 Task: Create a sub task Design and Implement Solution for the task  Develop a new online platform for job postings and applications in the project AgileRevolution , assign it to team member softage.2@softage.net and update the status of the sub task to  Off Track , set the priority of the sub task to High
Action: Mouse moved to (92, 323)
Screenshot: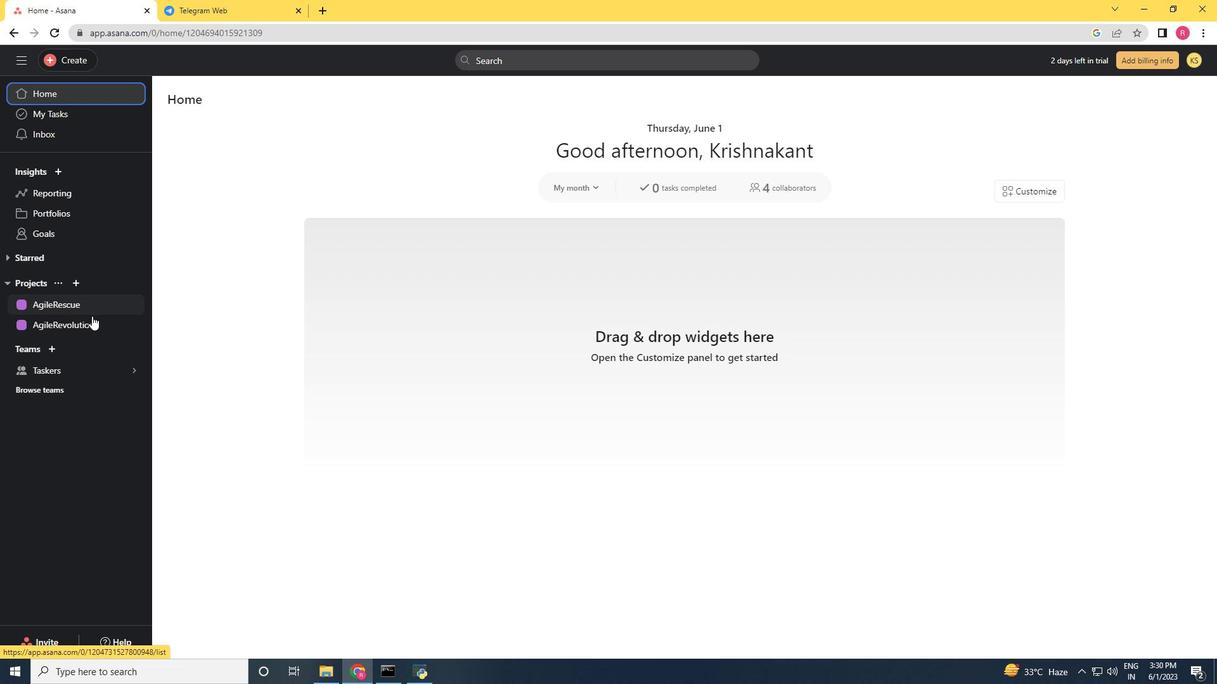 
Action: Mouse pressed left at (92, 323)
Screenshot: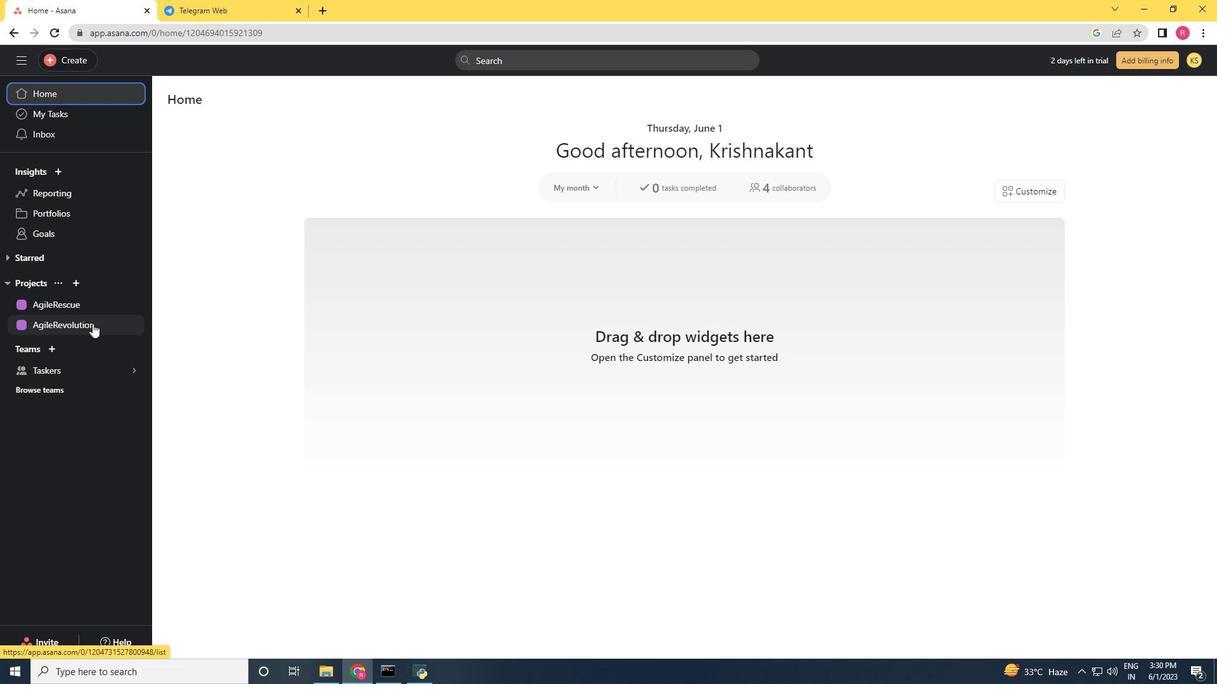 
Action: Mouse moved to (533, 357)
Screenshot: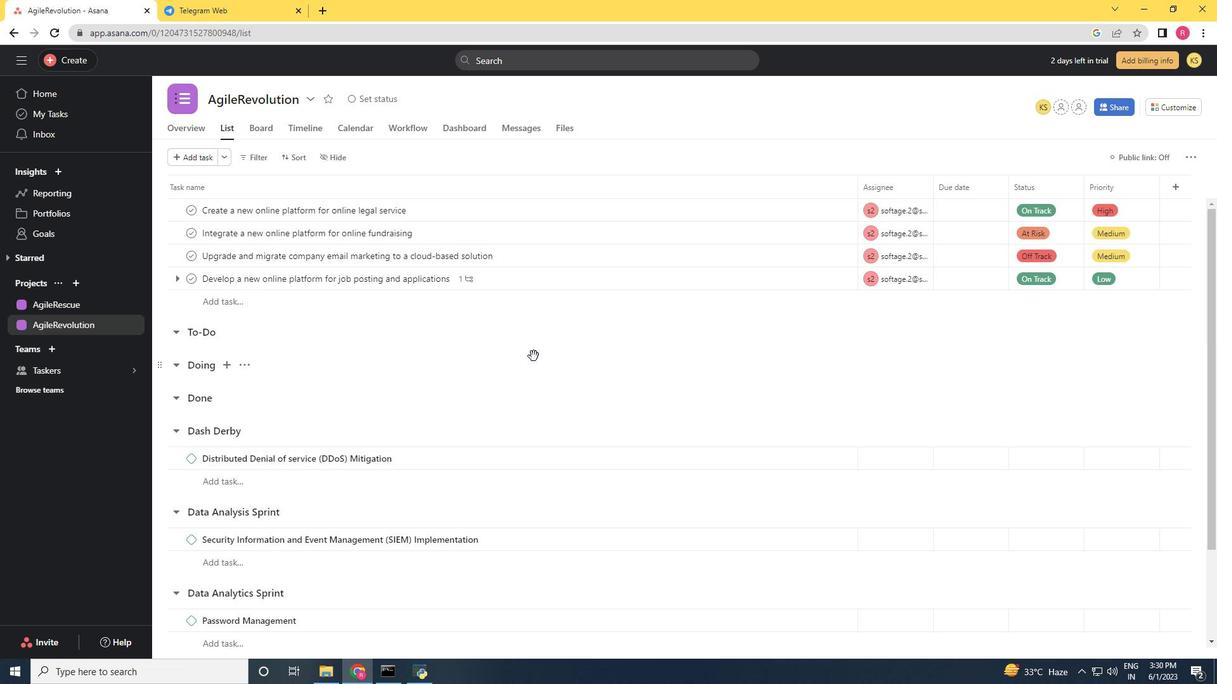 
Action: Mouse scrolled (533, 356) with delta (0, 0)
Screenshot: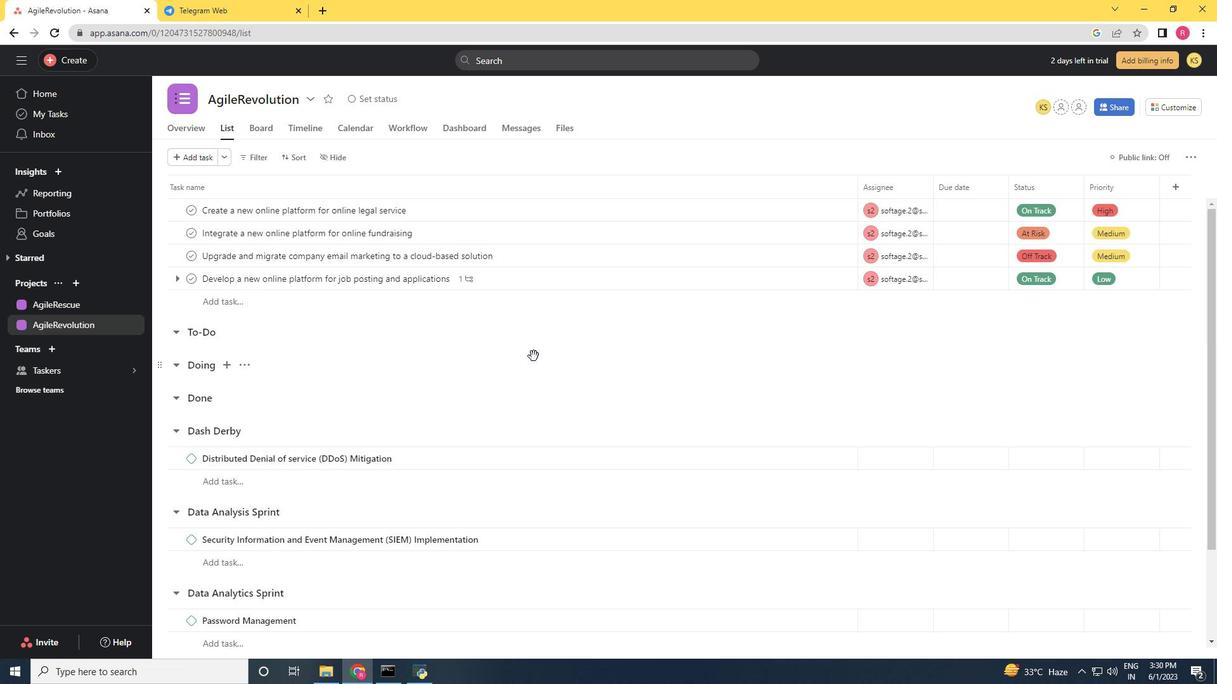 
Action: Mouse moved to (533, 359)
Screenshot: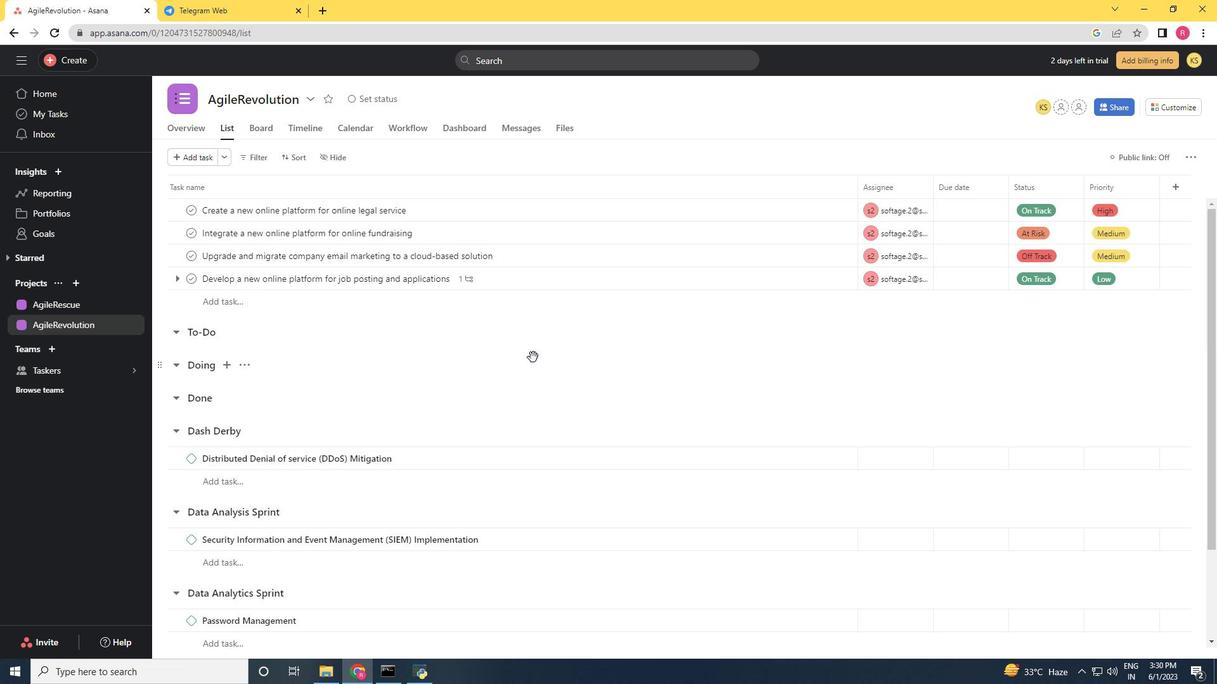 
Action: Mouse scrolled (533, 358) with delta (0, 0)
Screenshot: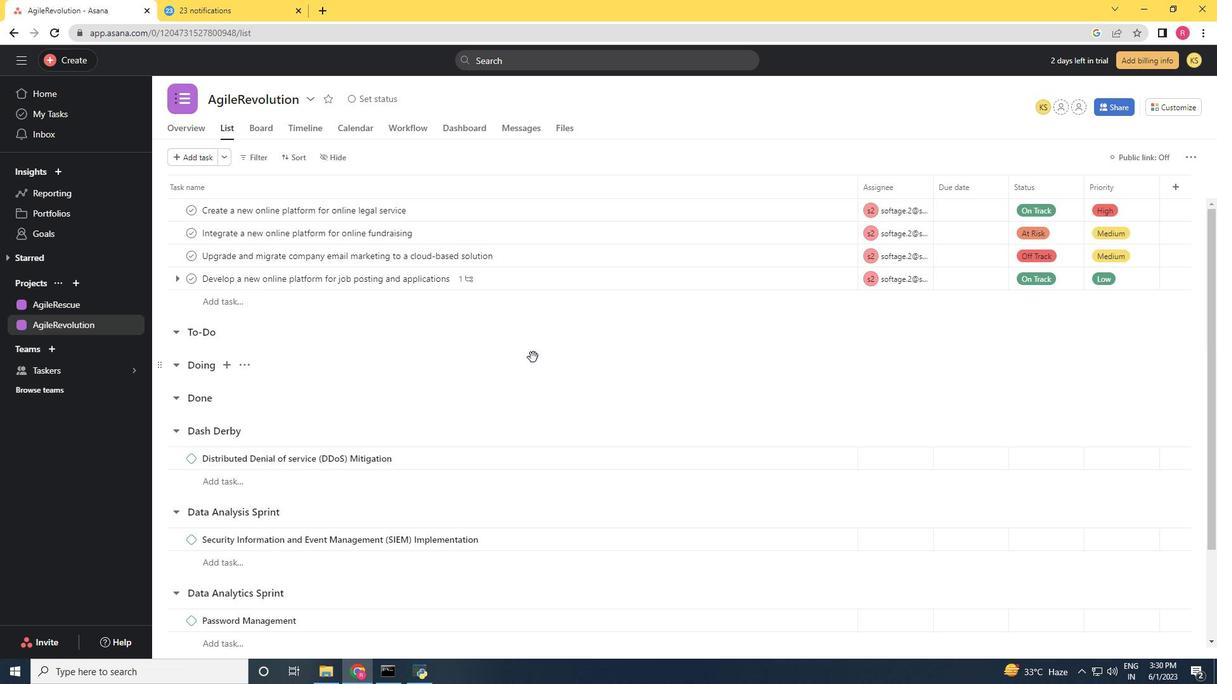 
Action: Mouse moved to (533, 359)
Screenshot: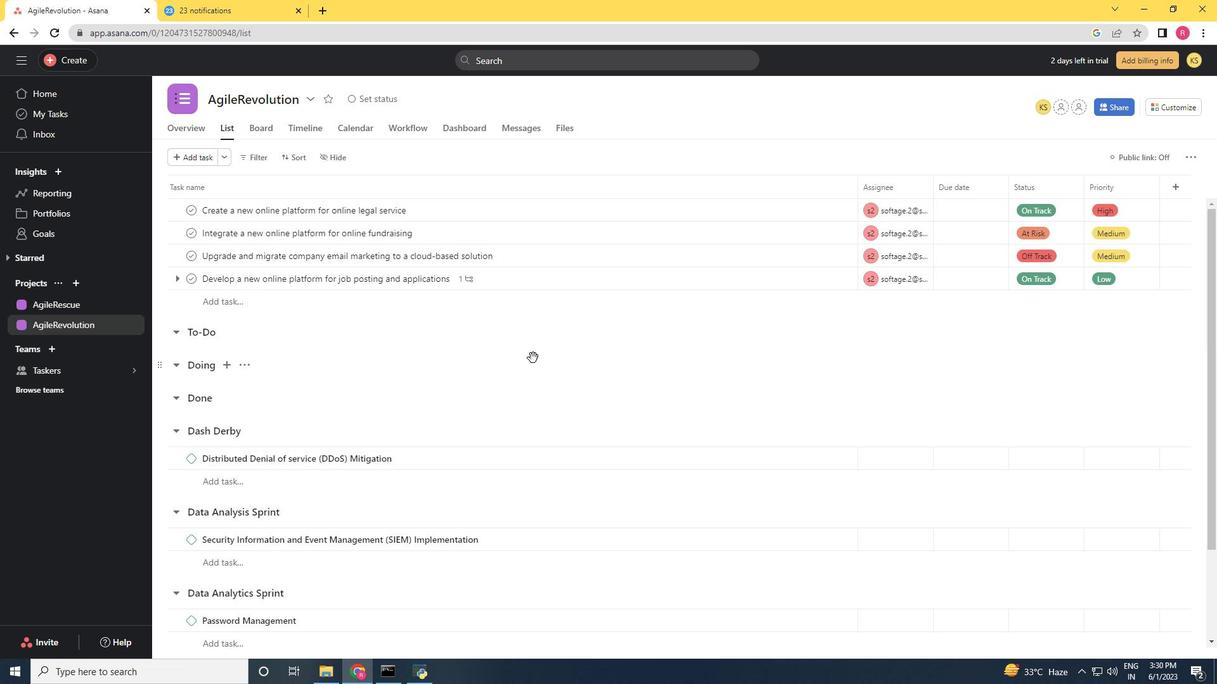 
Action: Mouse scrolled (533, 360) with delta (0, 0)
Screenshot: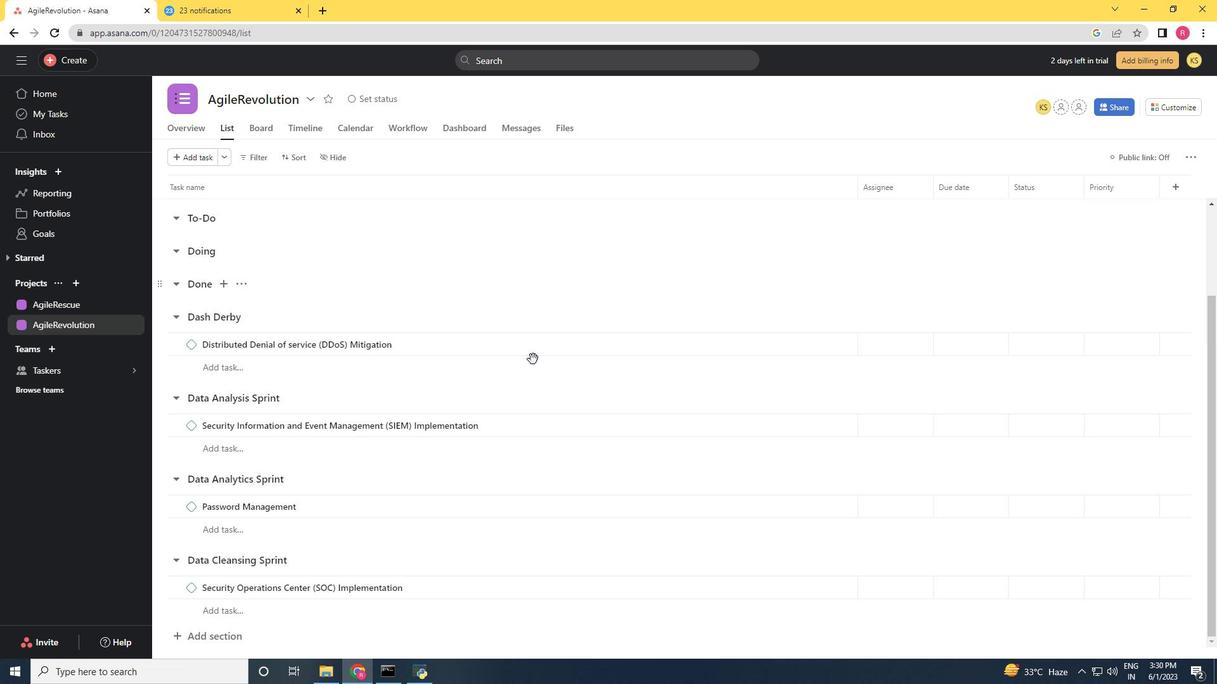 
Action: Mouse scrolled (533, 360) with delta (0, 0)
Screenshot: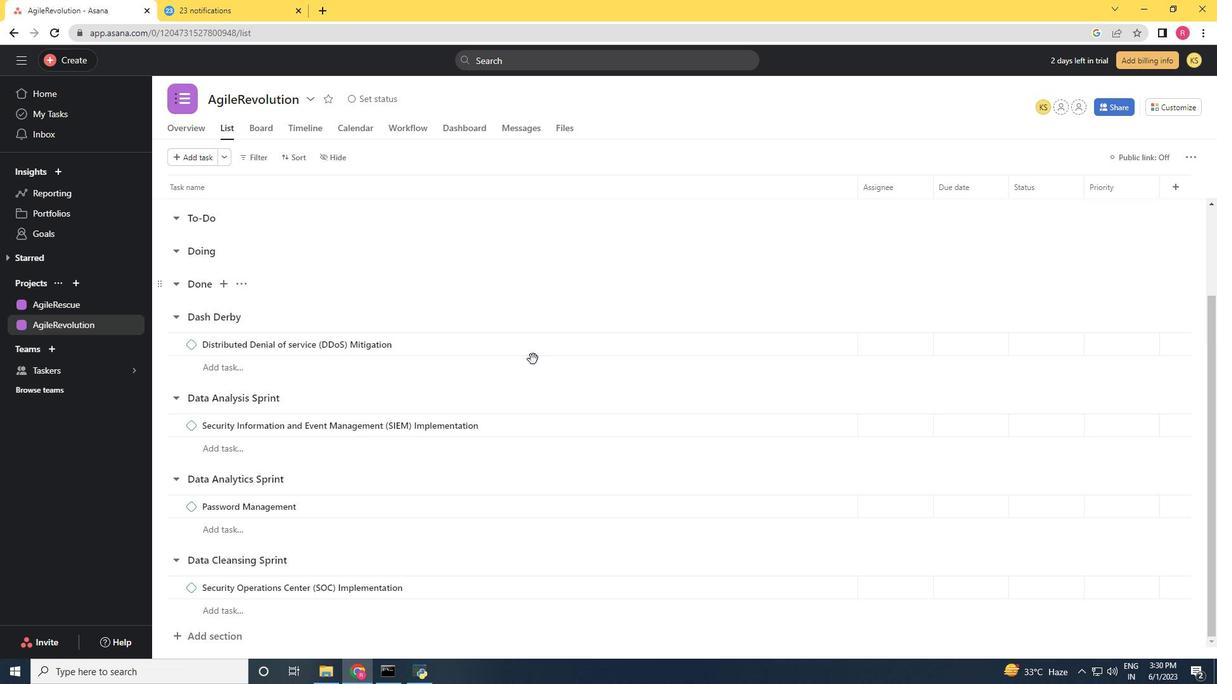 
Action: Mouse moved to (547, 283)
Screenshot: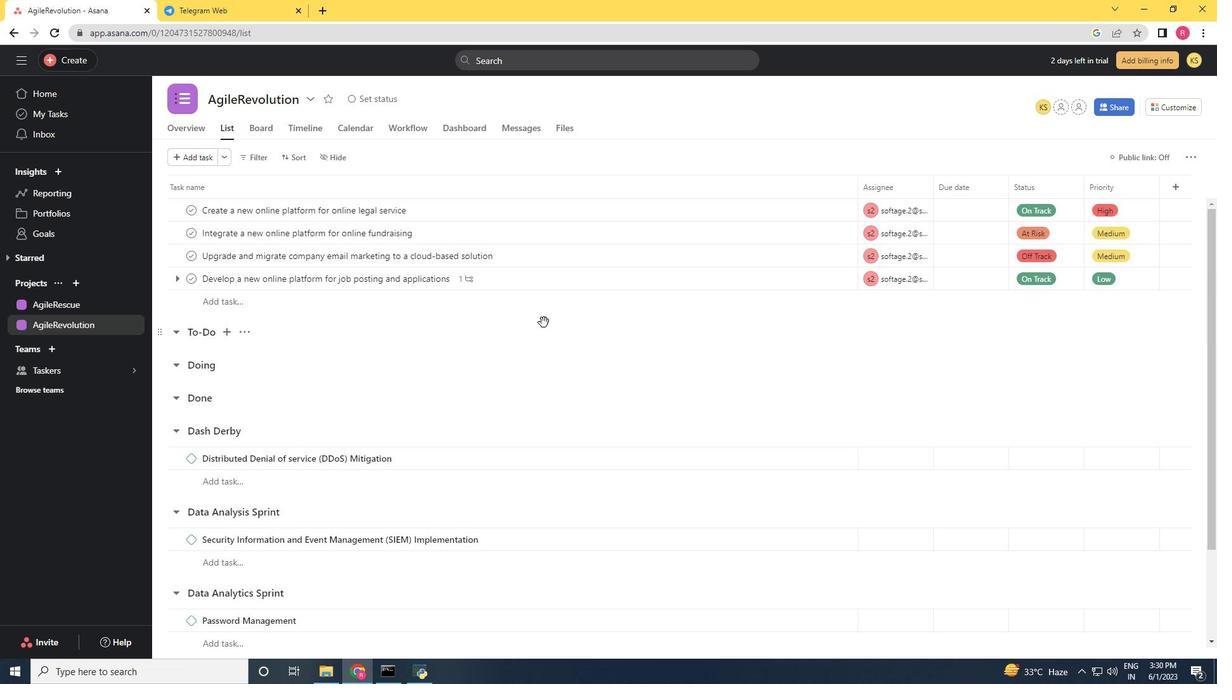 
Action: Mouse pressed left at (547, 283)
Screenshot: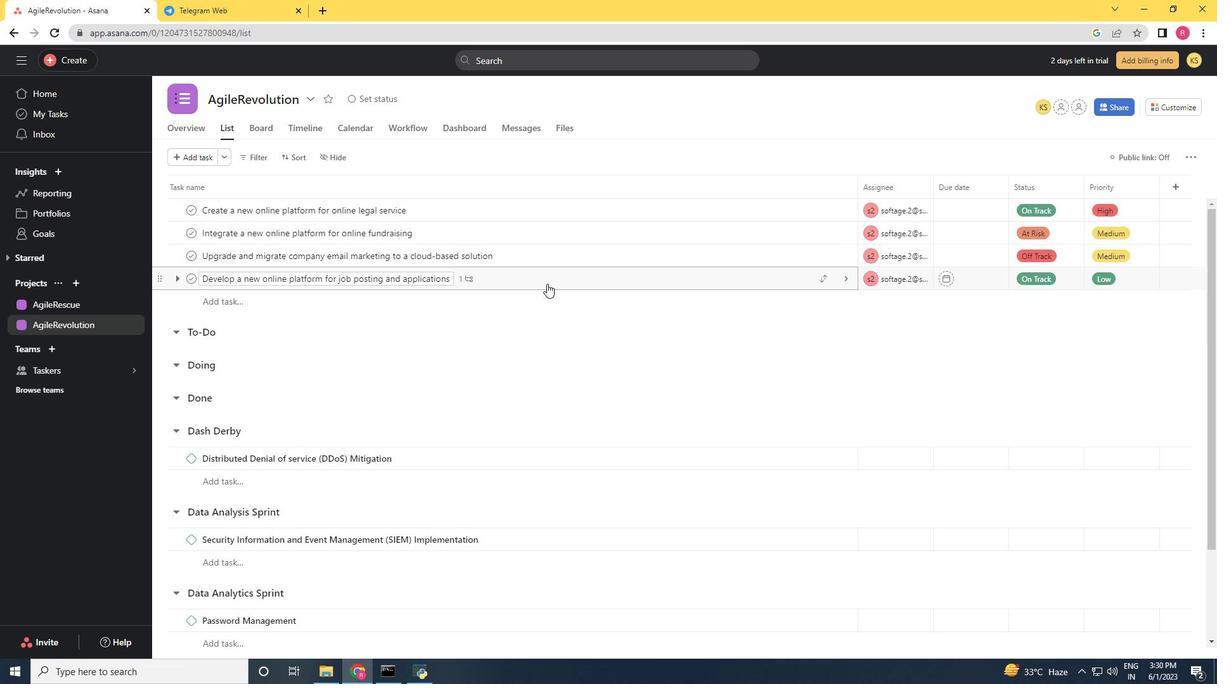 
Action: Mouse moved to (856, 396)
Screenshot: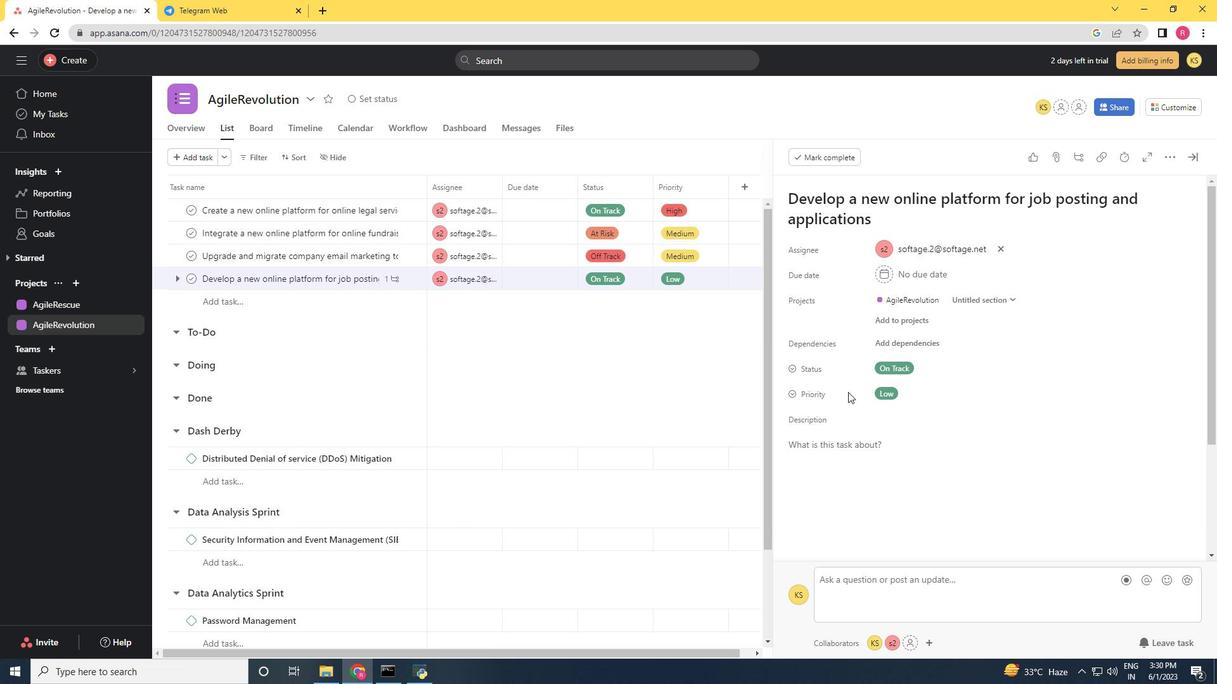 
Action: Mouse scrolled (856, 395) with delta (0, 0)
Screenshot: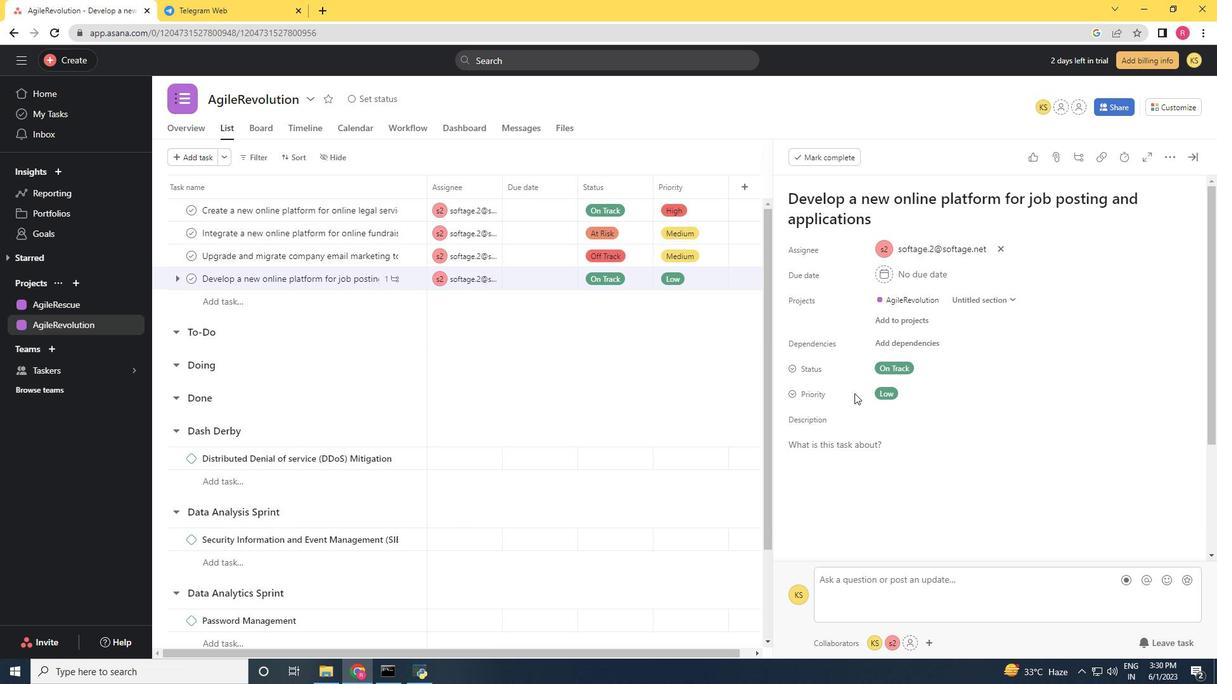 
Action: Mouse moved to (857, 398)
Screenshot: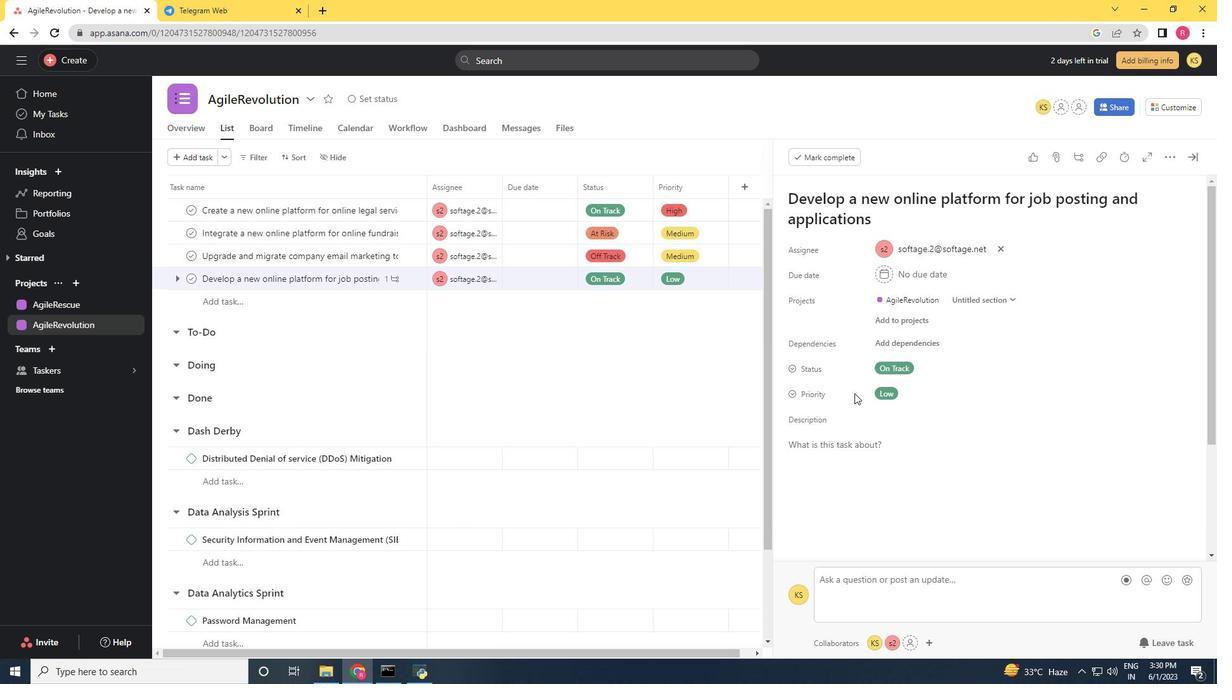 
Action: Mouse scrolled (857, 398) with delta (0, 0)
Screenshot: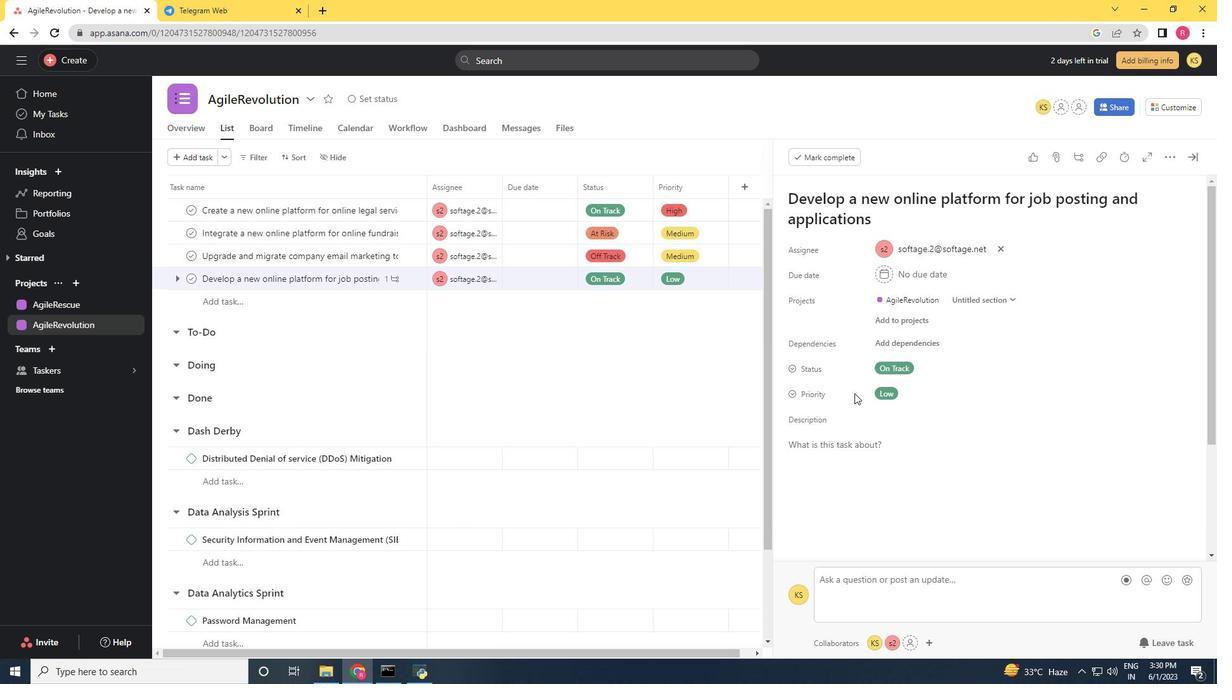 
Action: Mouse moved to (857, 399)
Screenshot: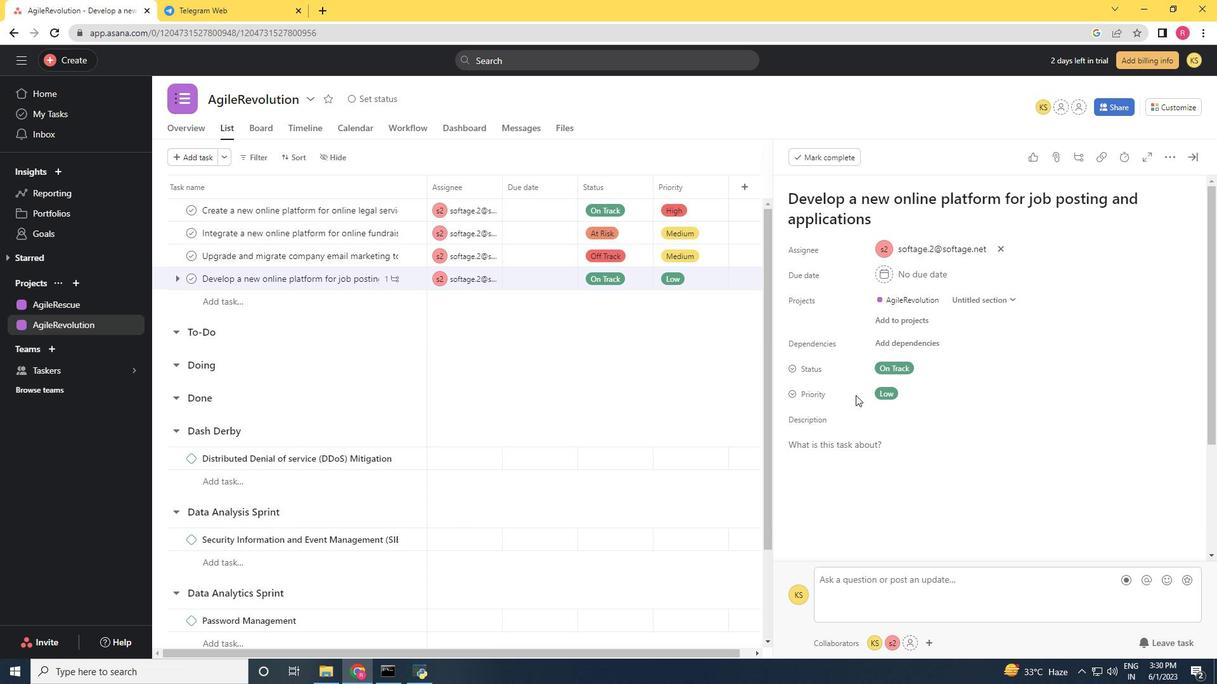 
Action: Mouse scrolled (857, 399) with delta (0, 0)
Screenshot: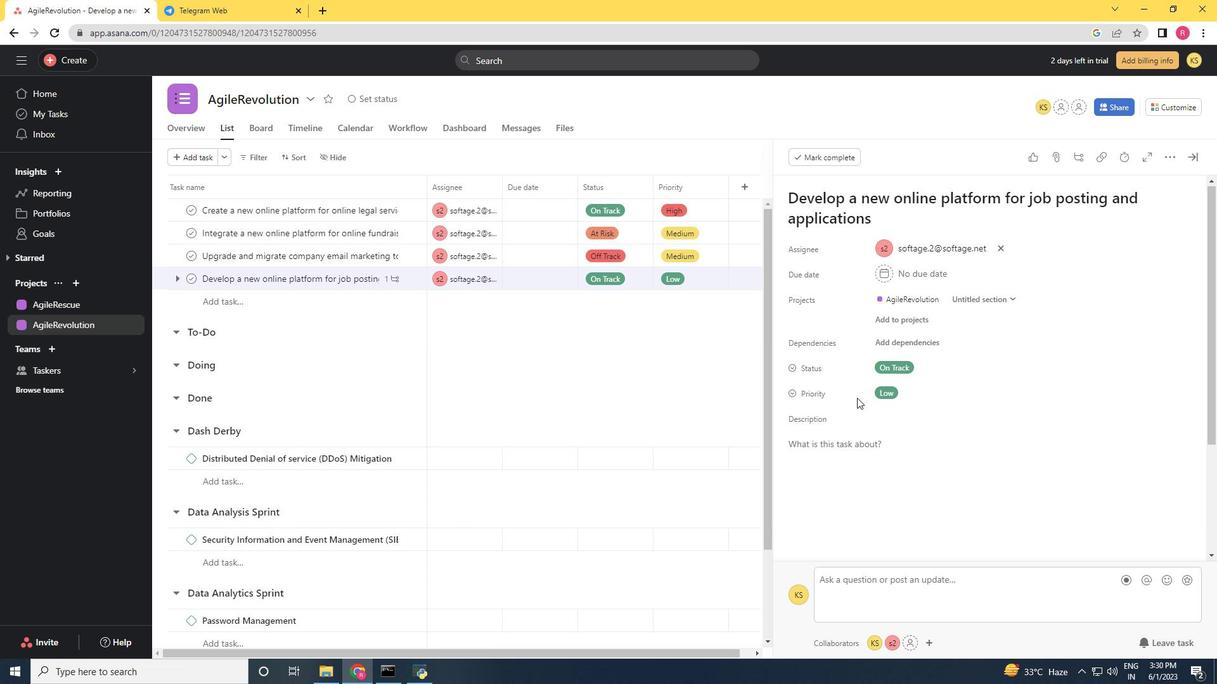 
Action: Mouse moved to (857, 403)
Screenshot: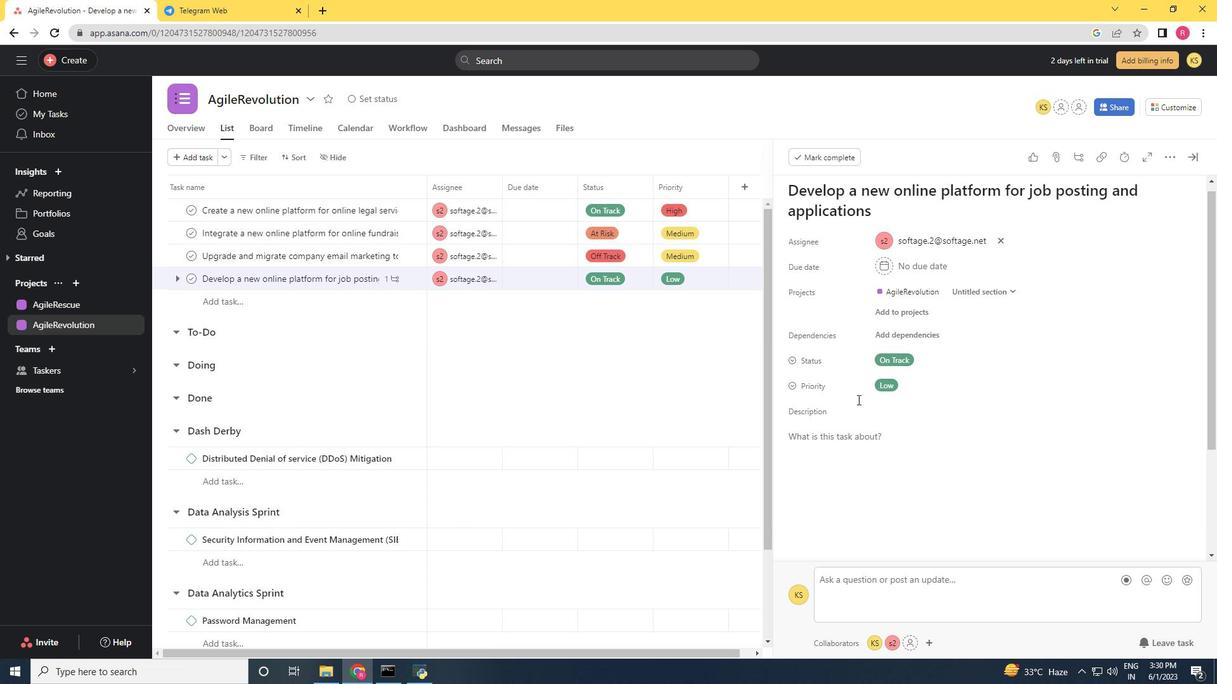 
Action: Mouse scrolled (857, 403) with delta (0, 0)
Screenshot: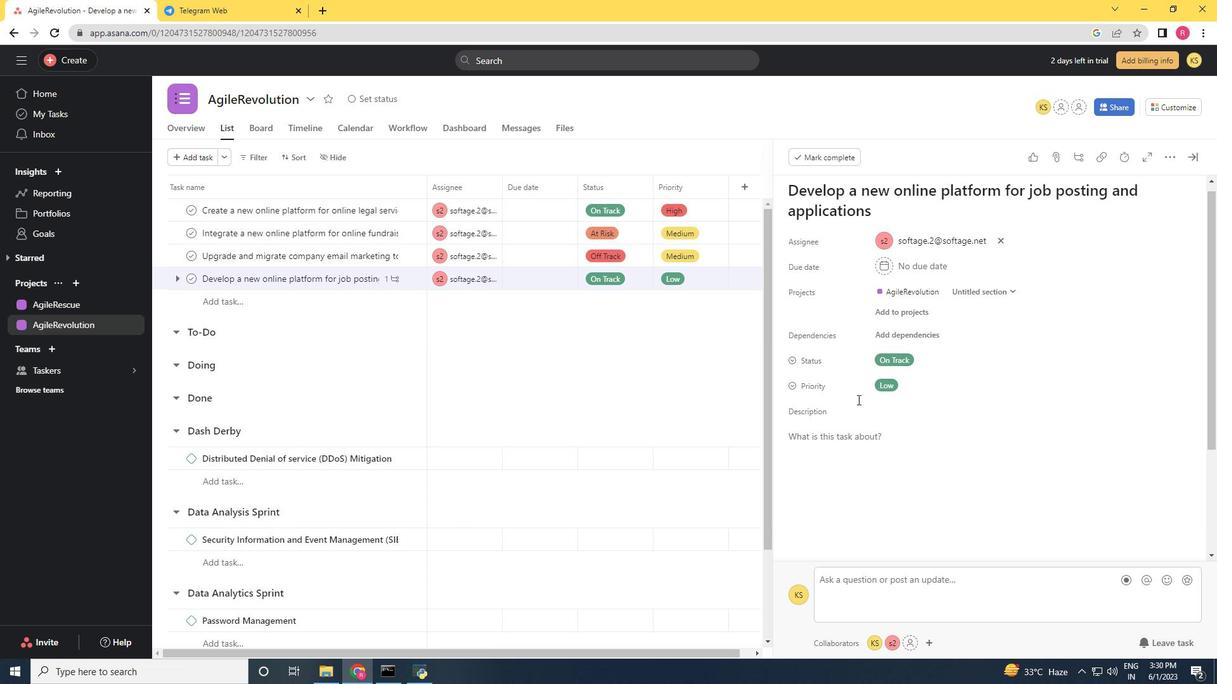 
Action: Mouse moved to (846, 437)
Screenshot: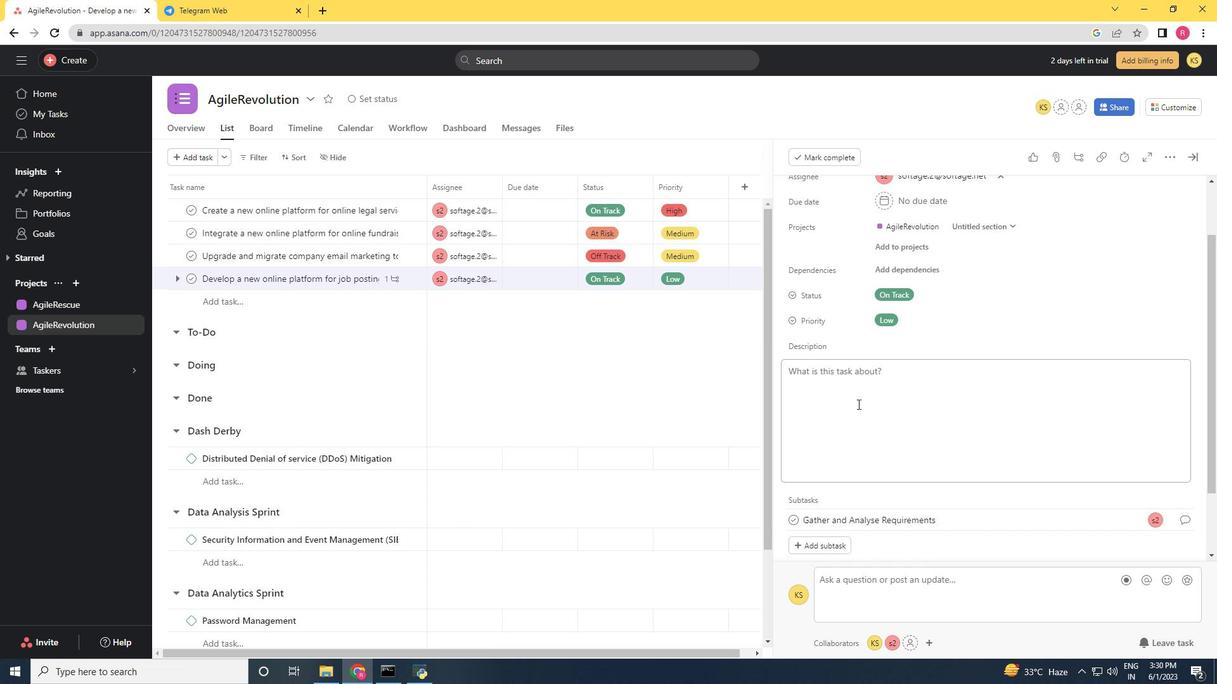
Action: Mouse scrolled (846, 436) with delta (0, 0)
Screenshot: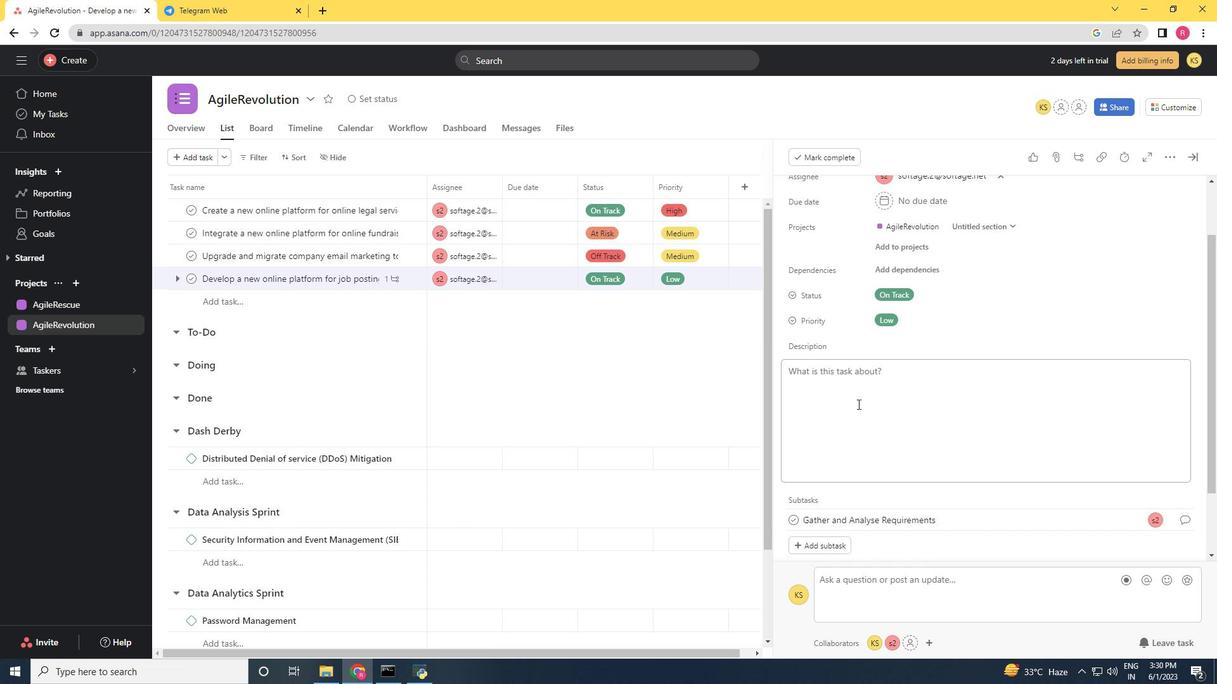 
Action: Mouse moved to (827, 464)
Screenshot: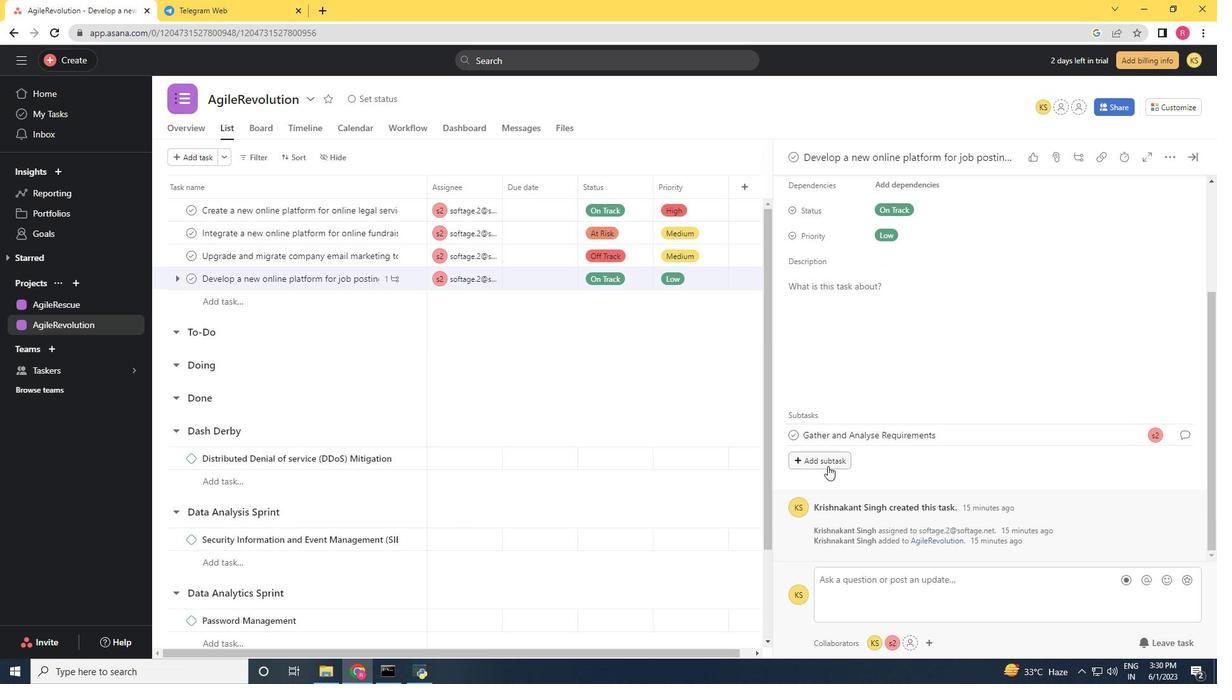 
Action: Mouse pressed left at (827, 464)
Screenshot: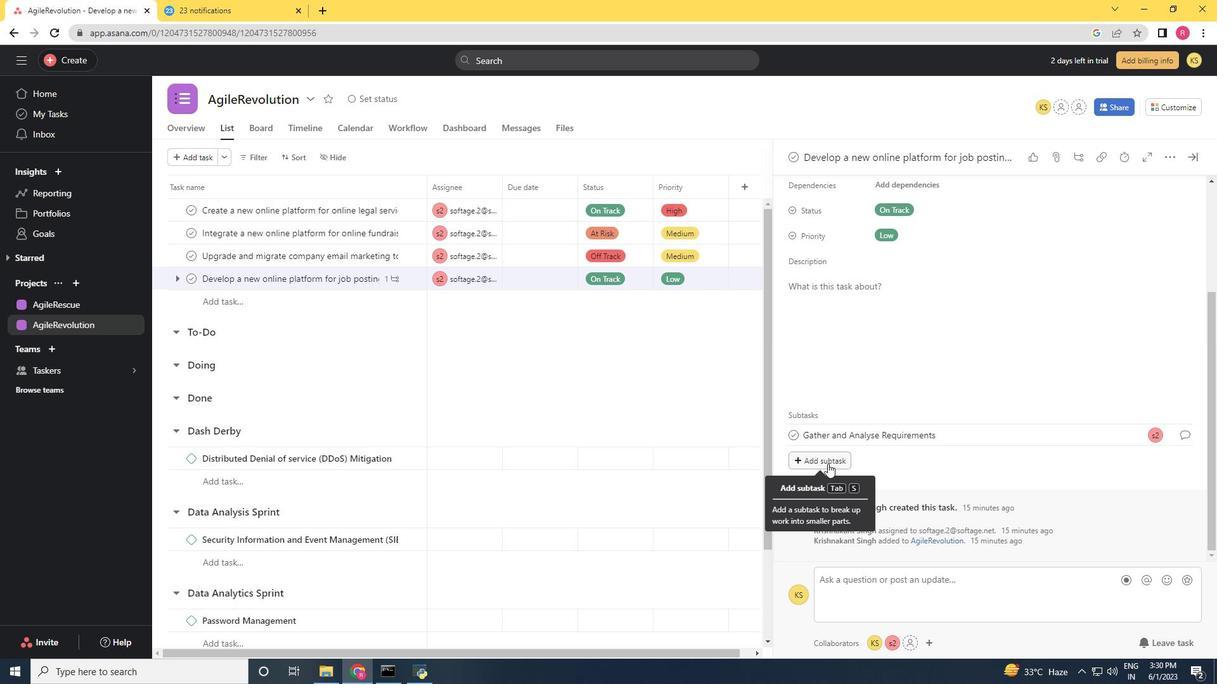 
Action: Mouse moved to (476, 408)
Screenshot: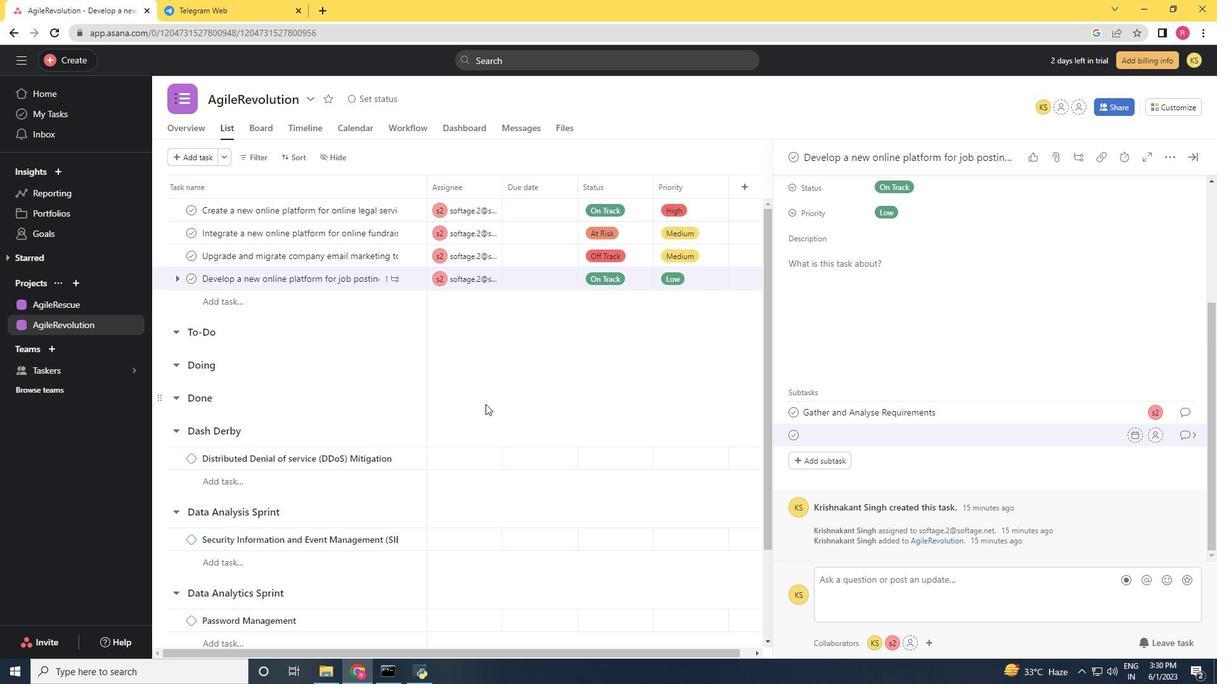 
Action: Key pressed <Key.shift>Design<Key.space>and<Key.space><Key.shift>Implement<Key.space><Key.shift>Solution<Key.space>
Screenshot: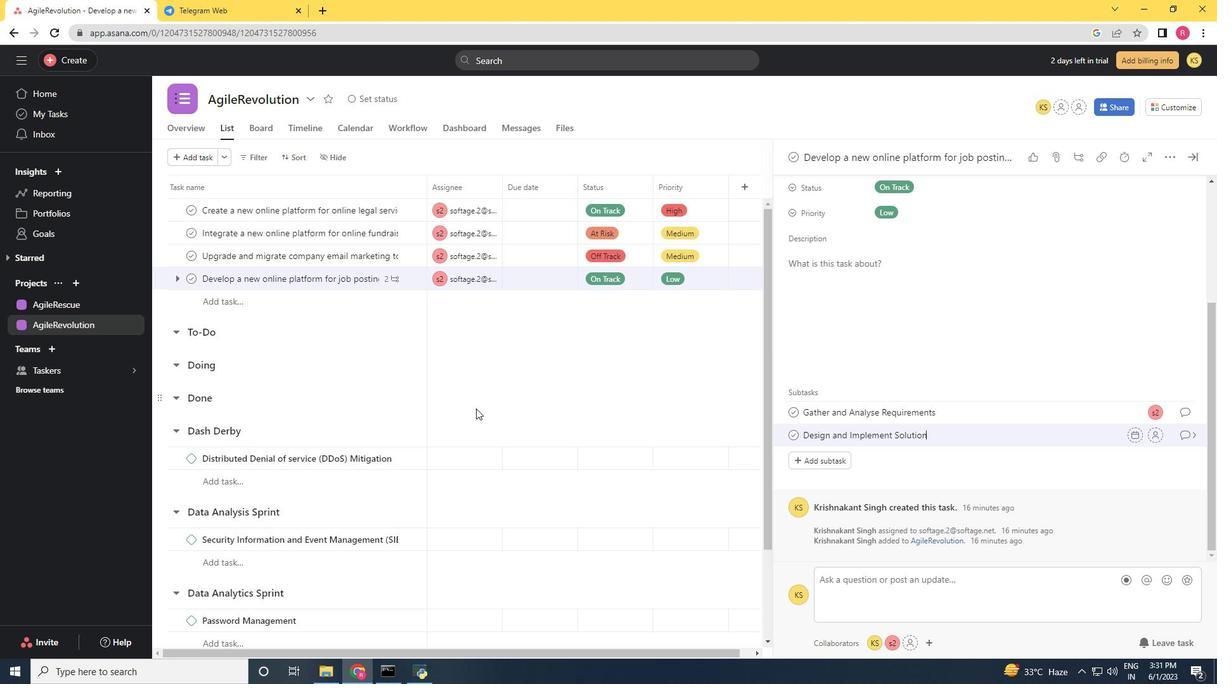 
Action: Mouse moved to (1153, 435)
Screenshot: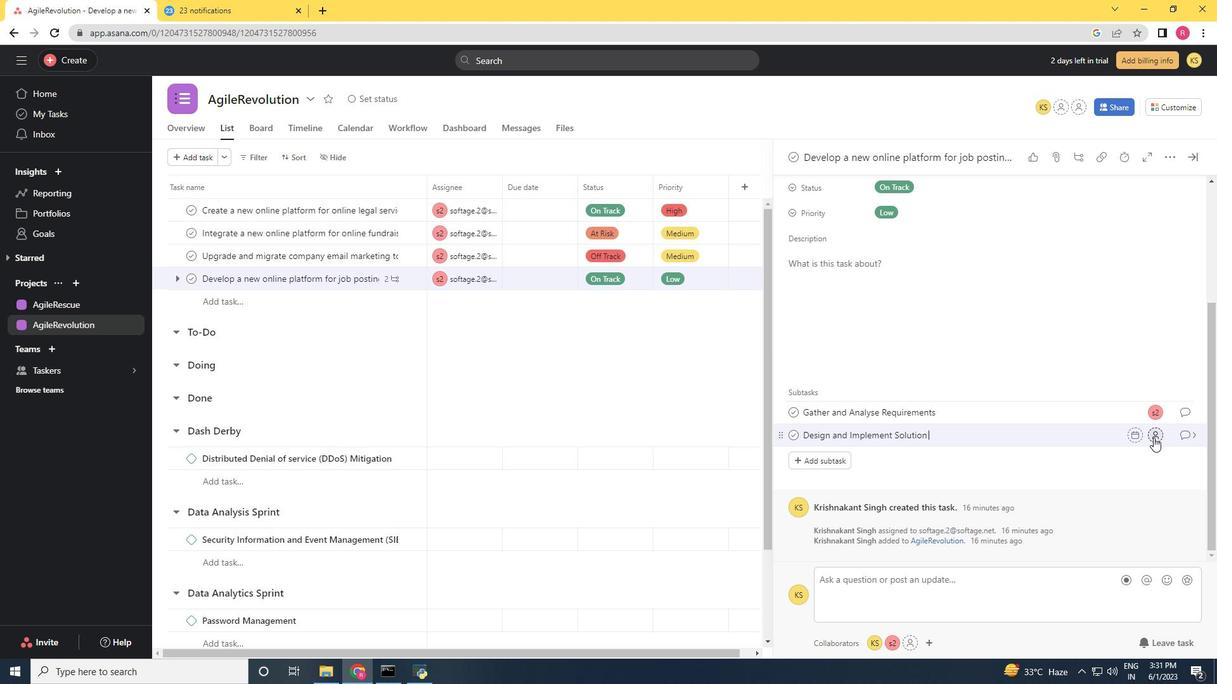 
Action: Mouse pressed left at (1153, 435)
Screenshot: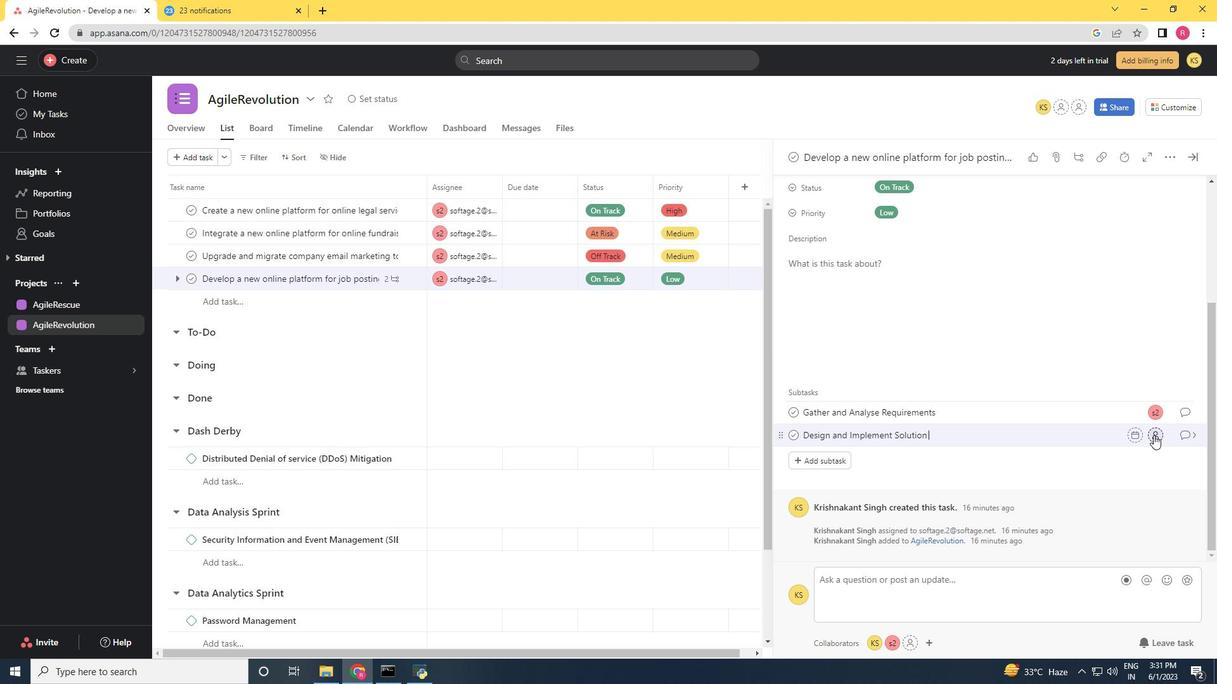 
Action: Mouse moved to (626, 381)
Screenshot: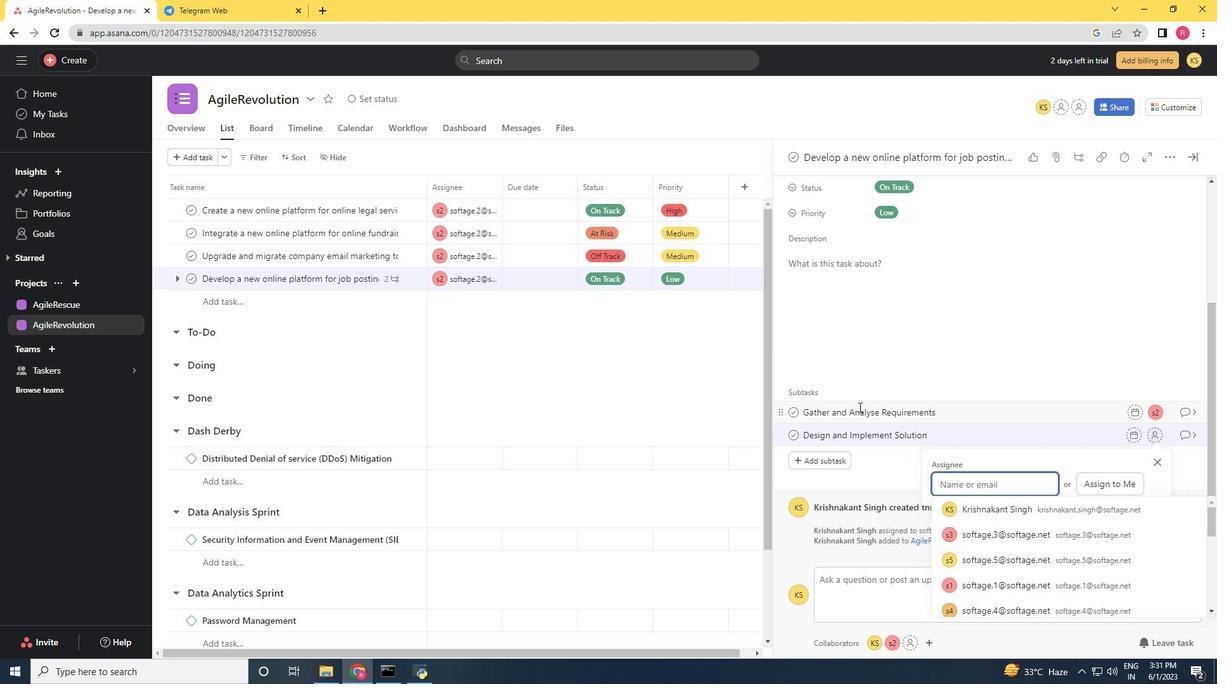 
Action: Key pressed softage.2<Key.shift><Key.shift><Key.shift><Key.shift>@softage.net
Screenshot: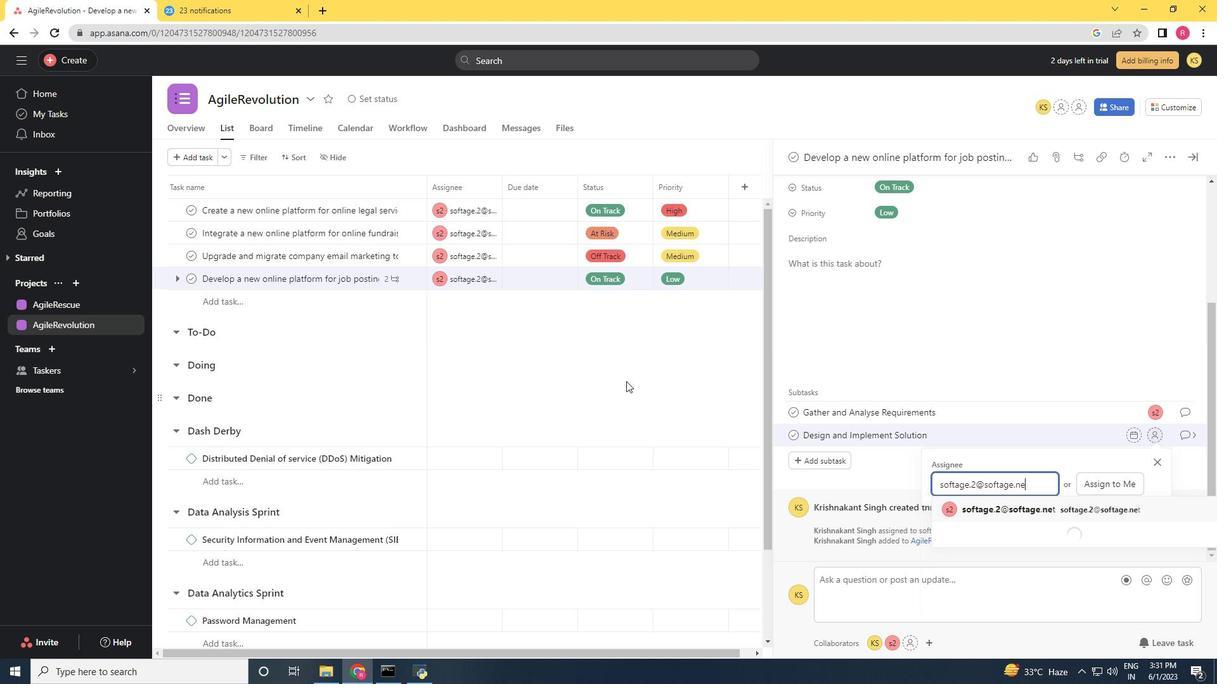 
Action: Mouse moved to (669, 410)
Screenshot: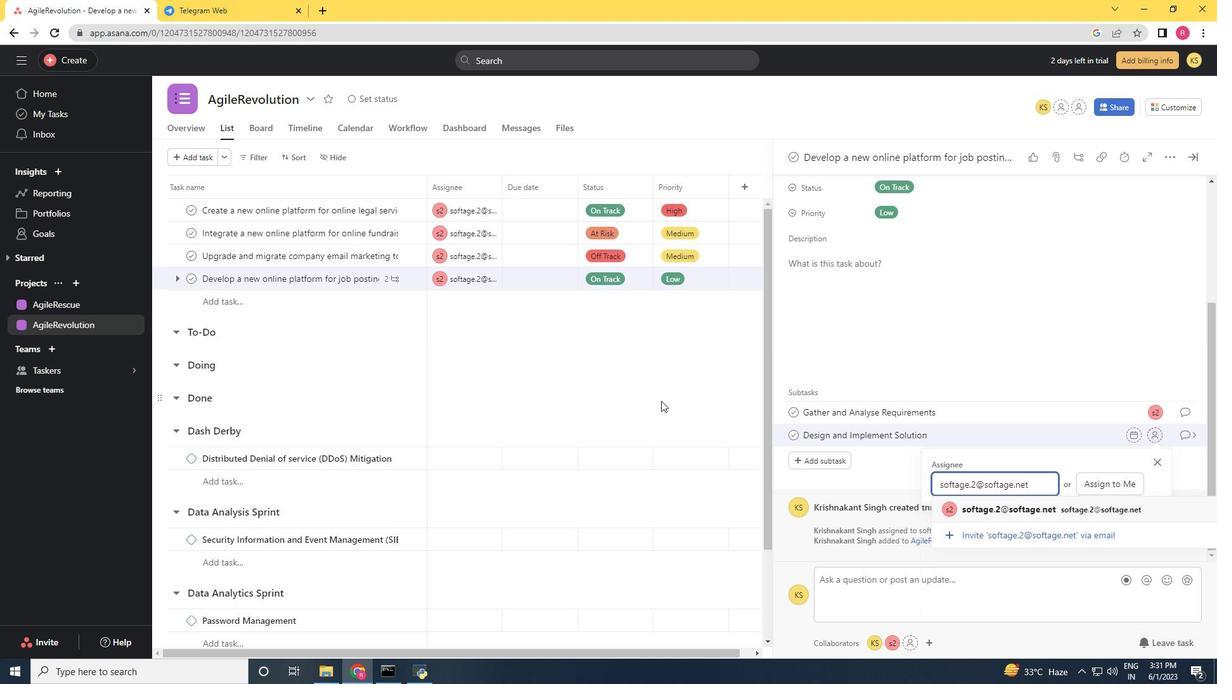 
Action: Mouse scrolled (669, 411) with delta (0, 0)
Screenshot: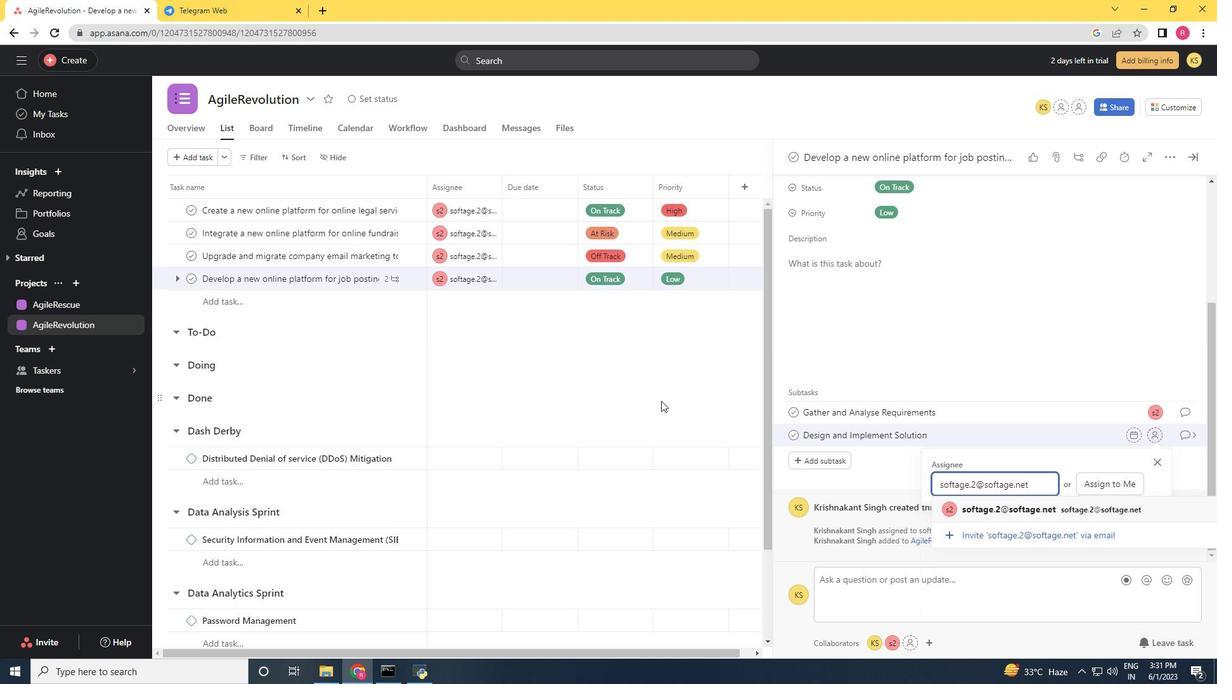 
Action: Mouse moved to (969, 505)
Screenshot: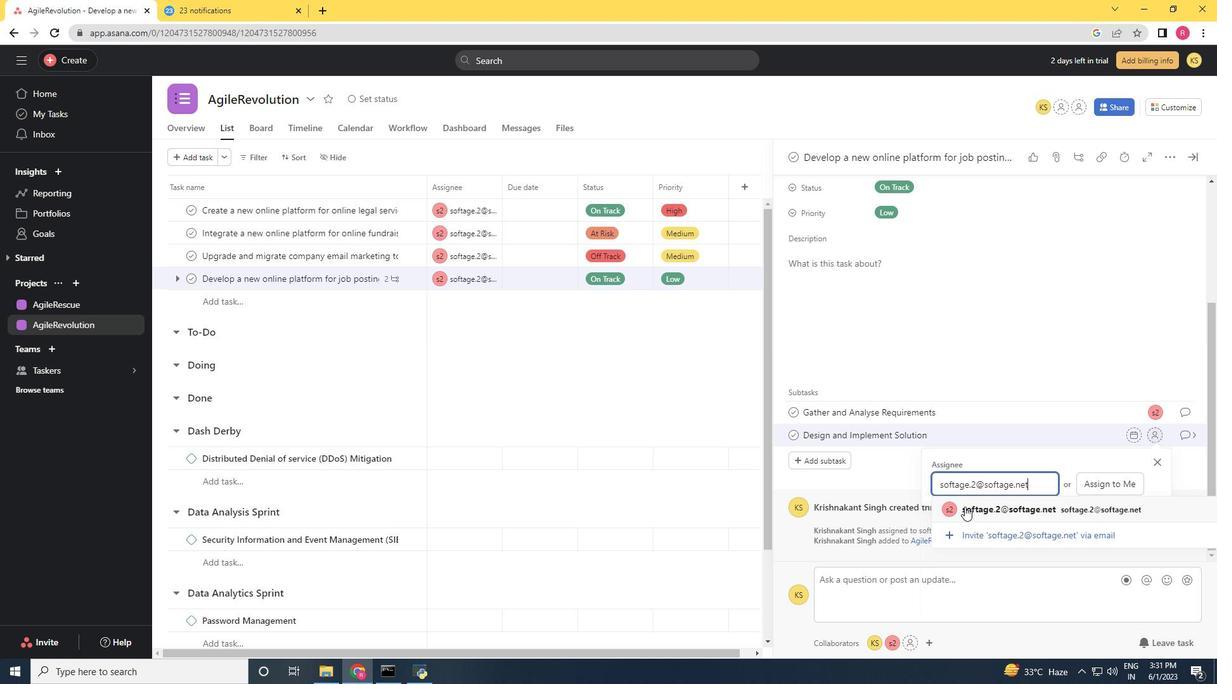 
Action: Mouse pressed left at (969, 505)
Screenshot: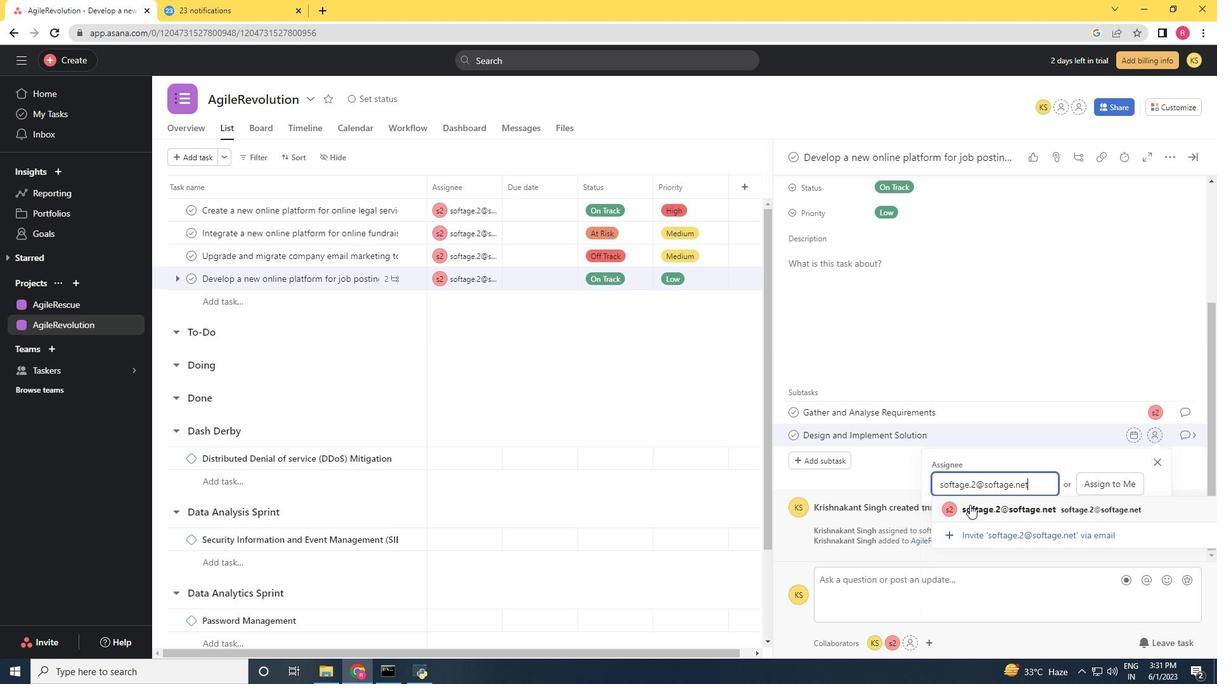 
Action: Mouse moved to (1194, 439)
Screenshot: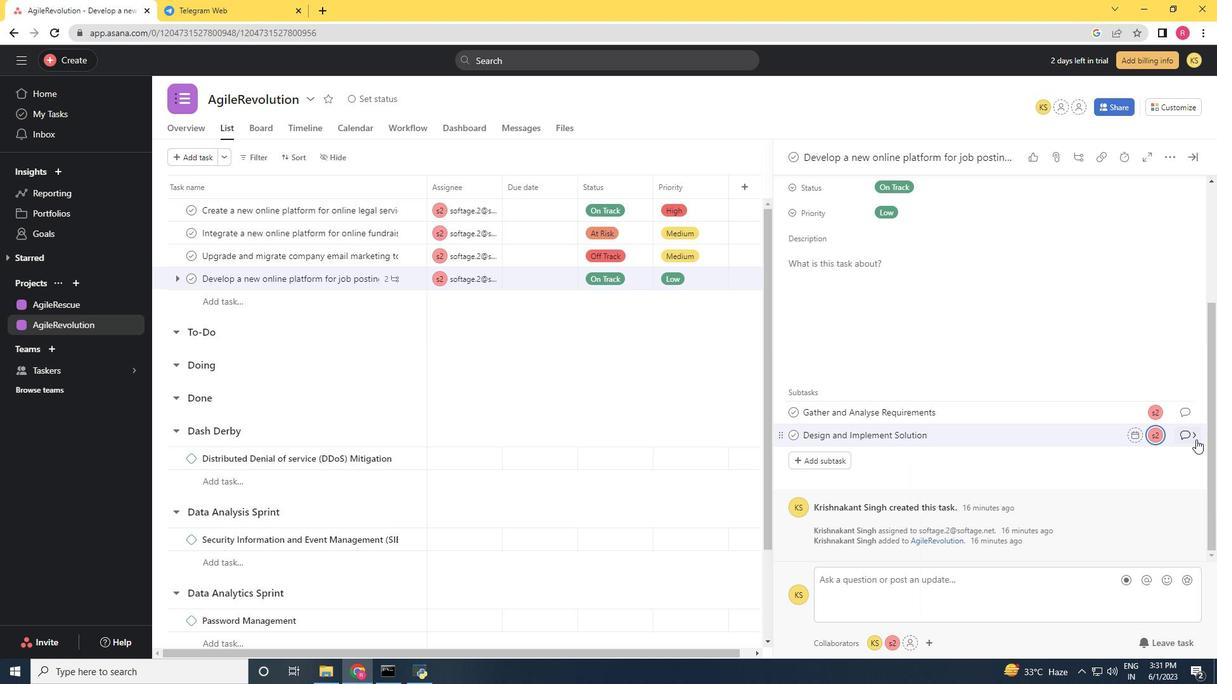 
Action: Mouse pressed left at (1194, 439)
Screenshot: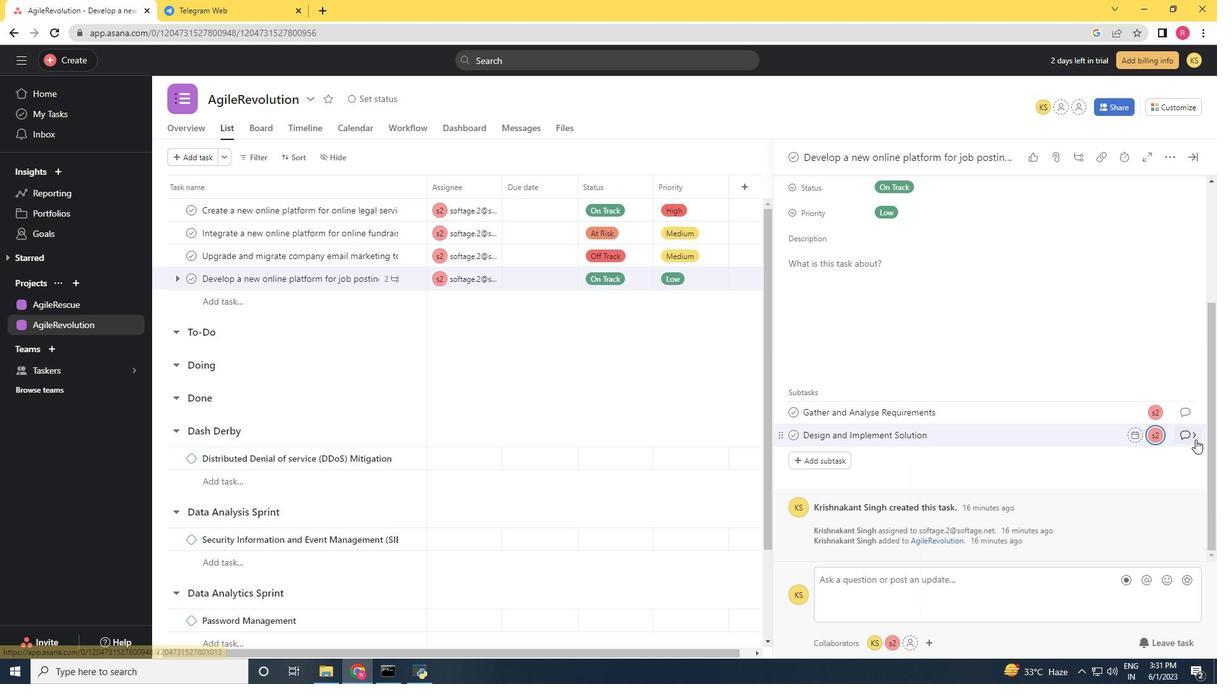 
Action: Mouse moved to (851, 336)
Screenshot: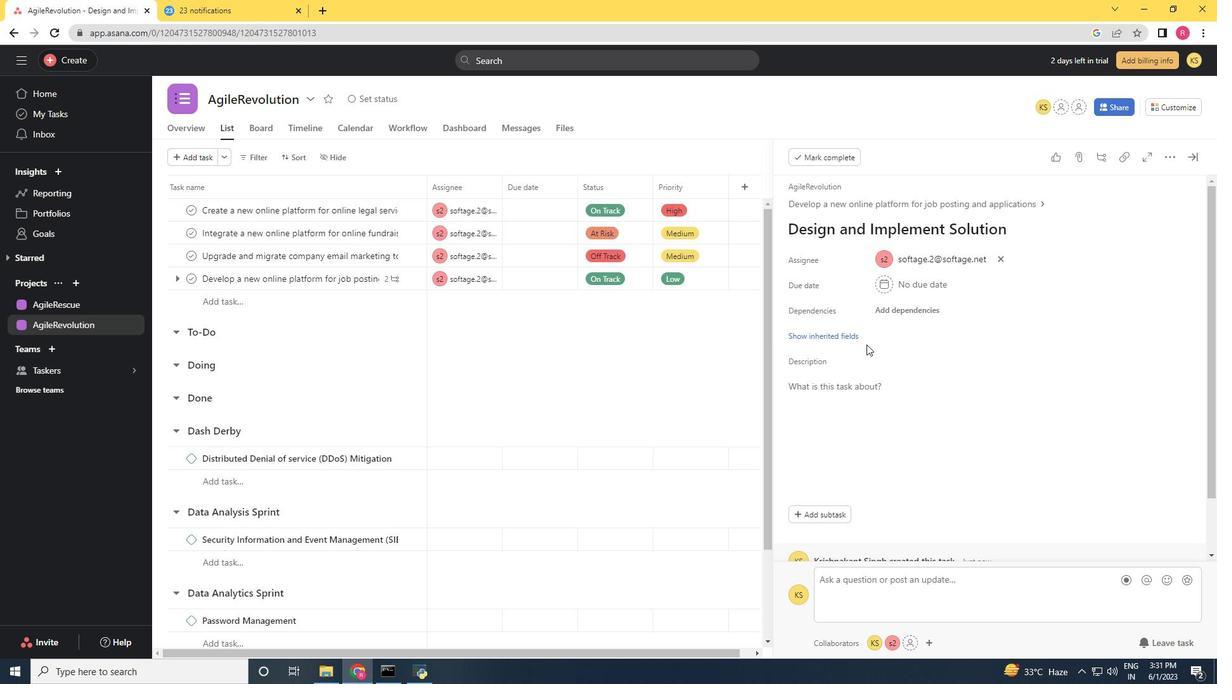 
Action: Mouse pressed left at (851, 336)
Screenshot: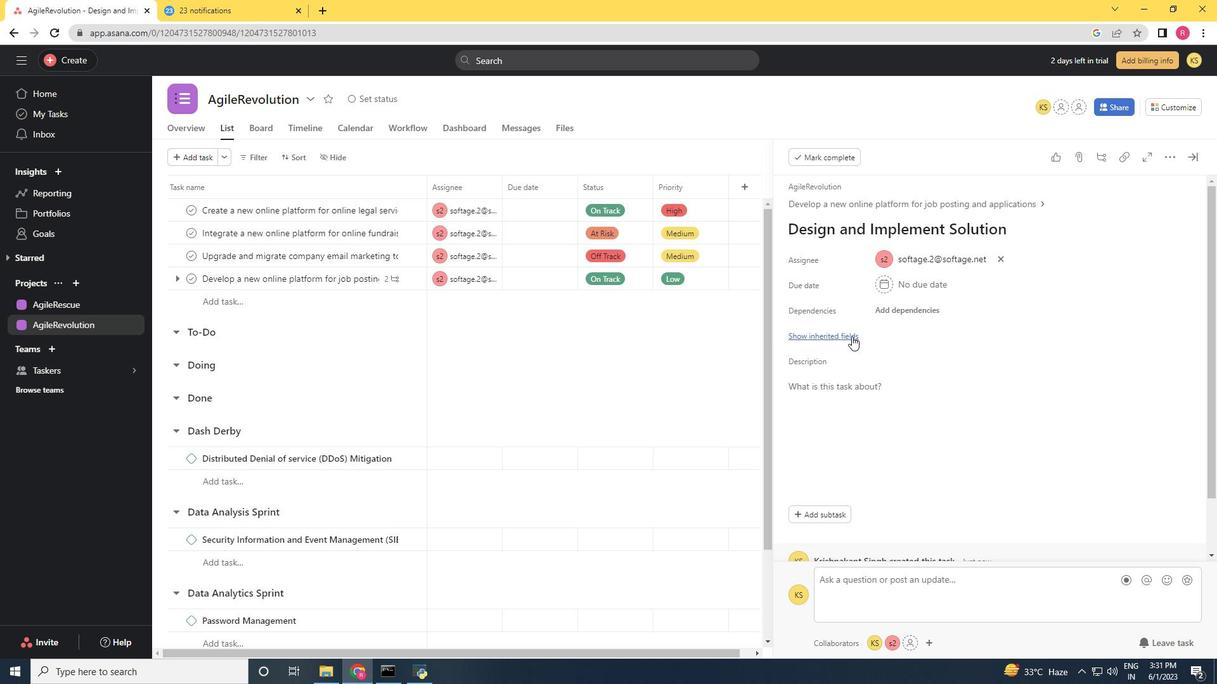 
Action: Mouse moved to (924, 367)
Screenshot: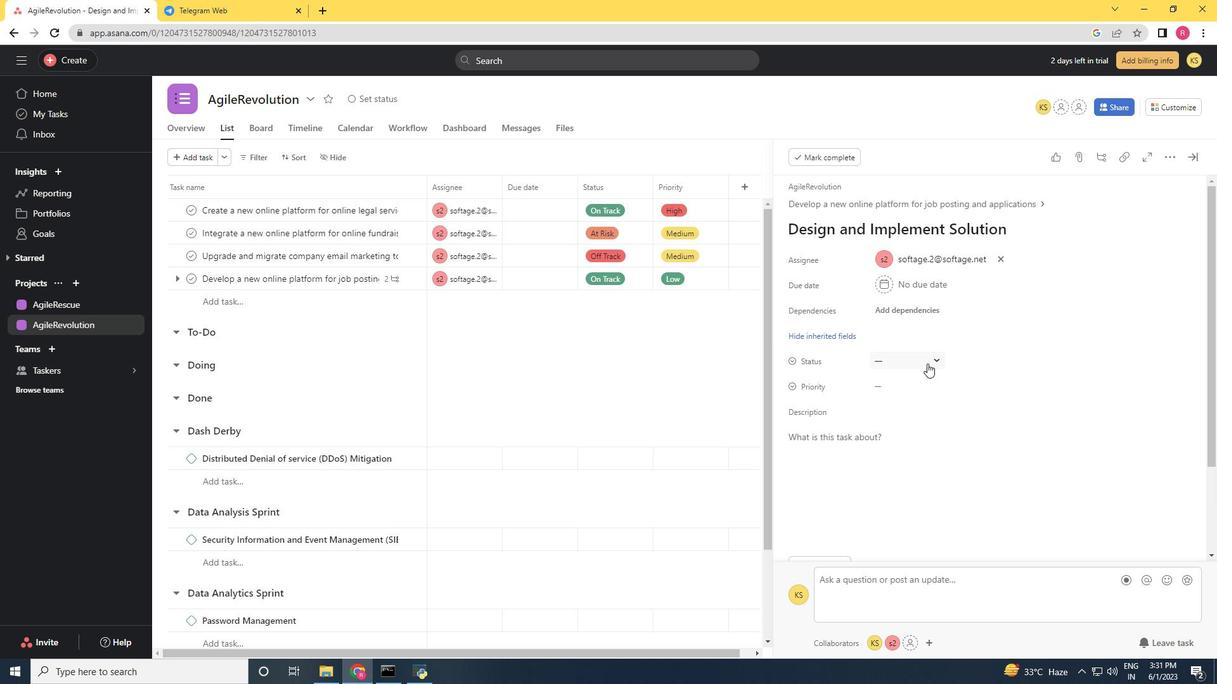 
Action: Mouse pressed left at (924, 367)
Screenshot: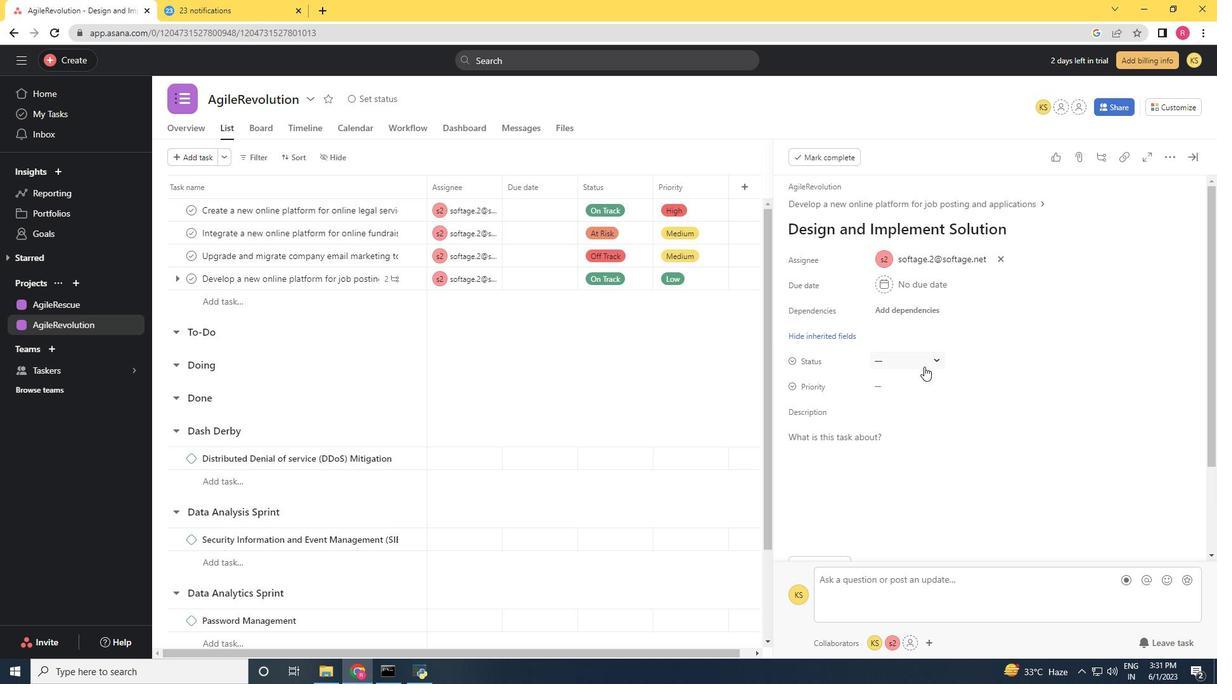 
Action: Mouse moved to (931, 421)
Screenshot: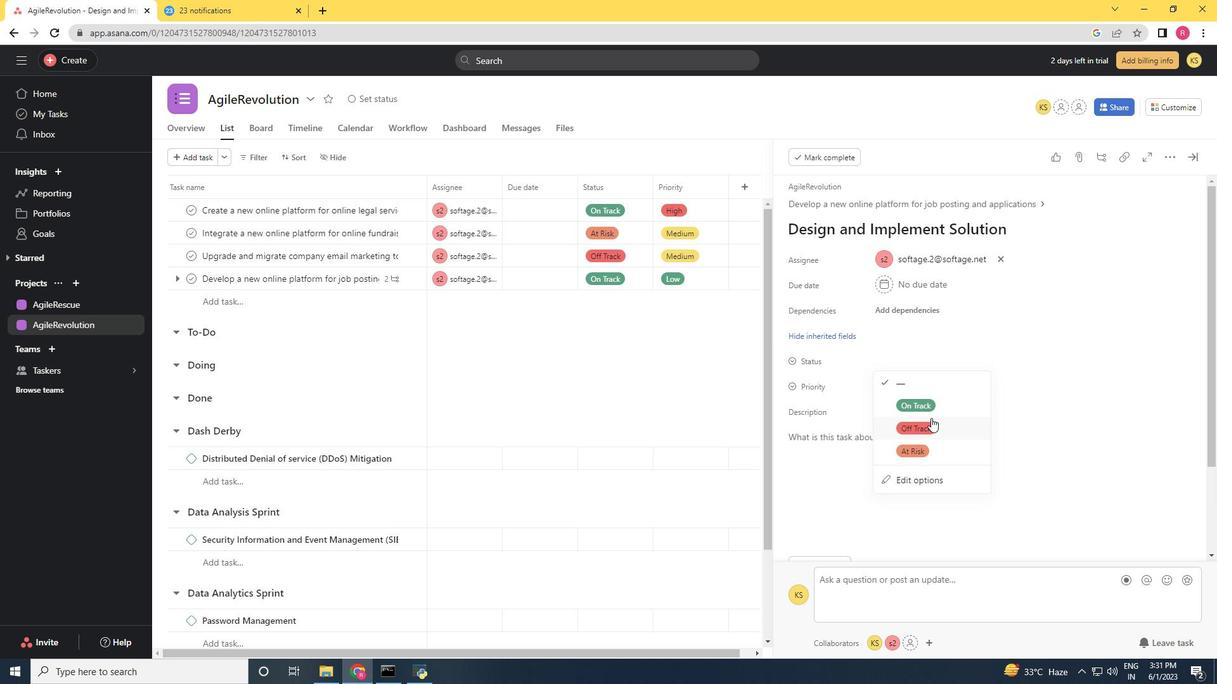 
Action: Mouse pressed left at (931, 421)
Screenshot: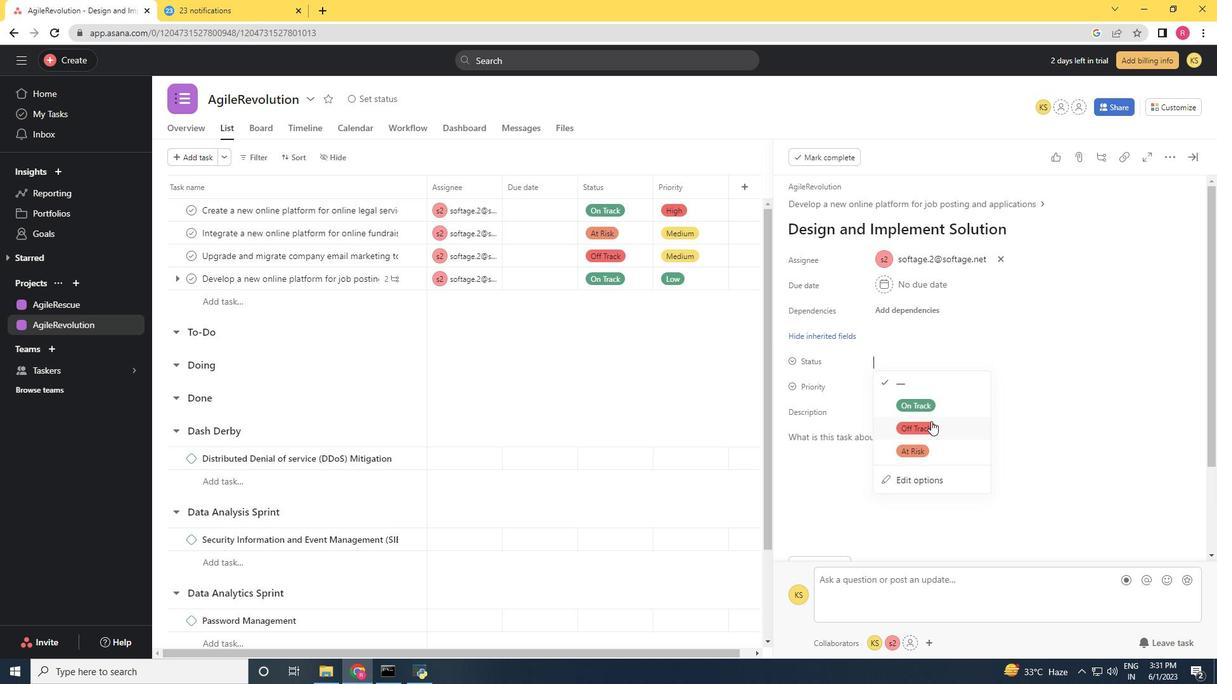 
Action: Mouse moved to (886, 386)
Screenshot: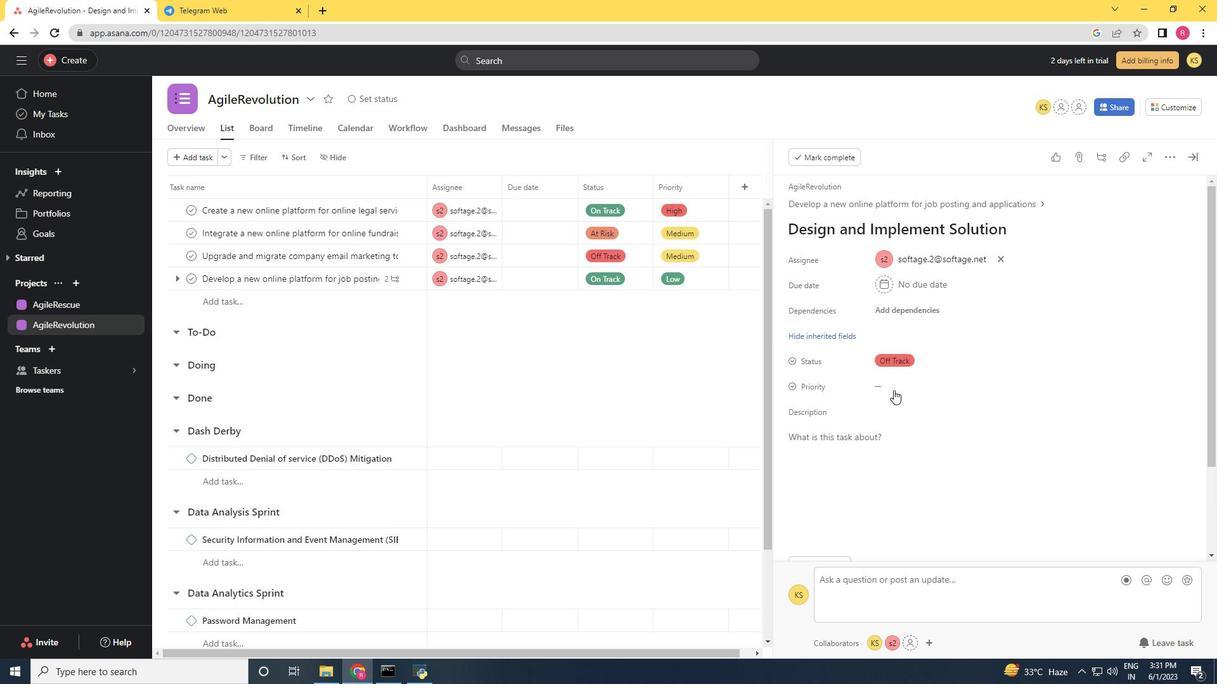 
Action: Mouse pressed left at (886, 386)
Screenshot: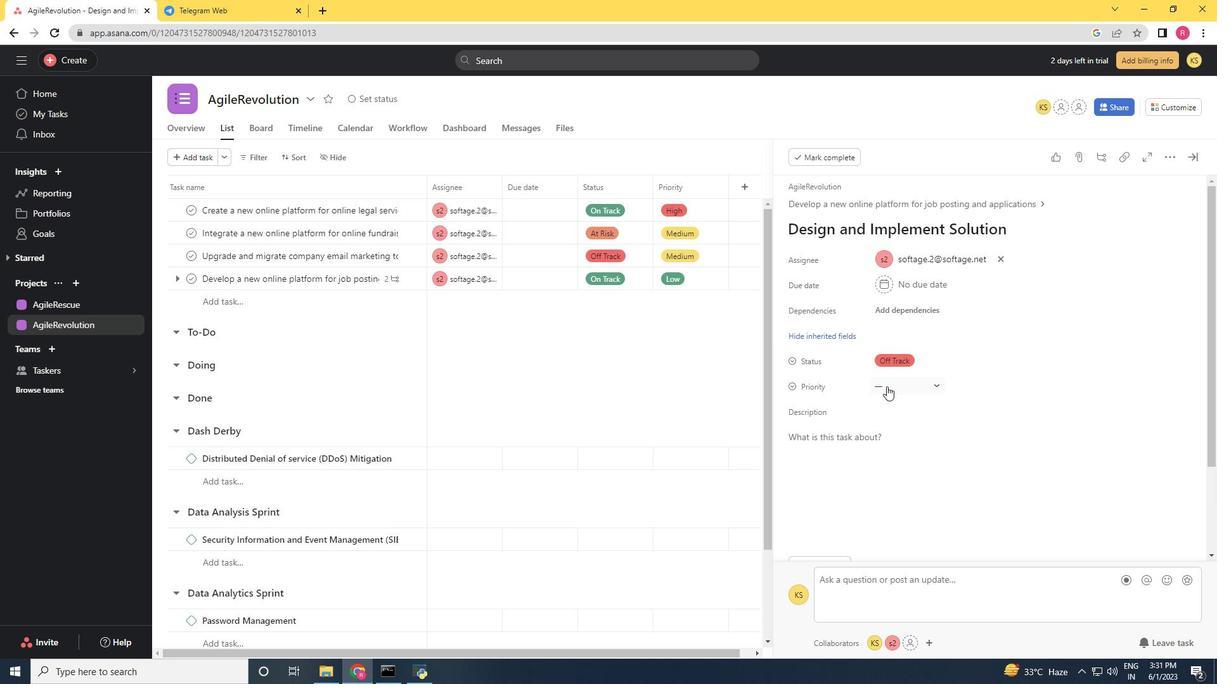 
Action: Mouse moved to (912, 433)
Screenshot: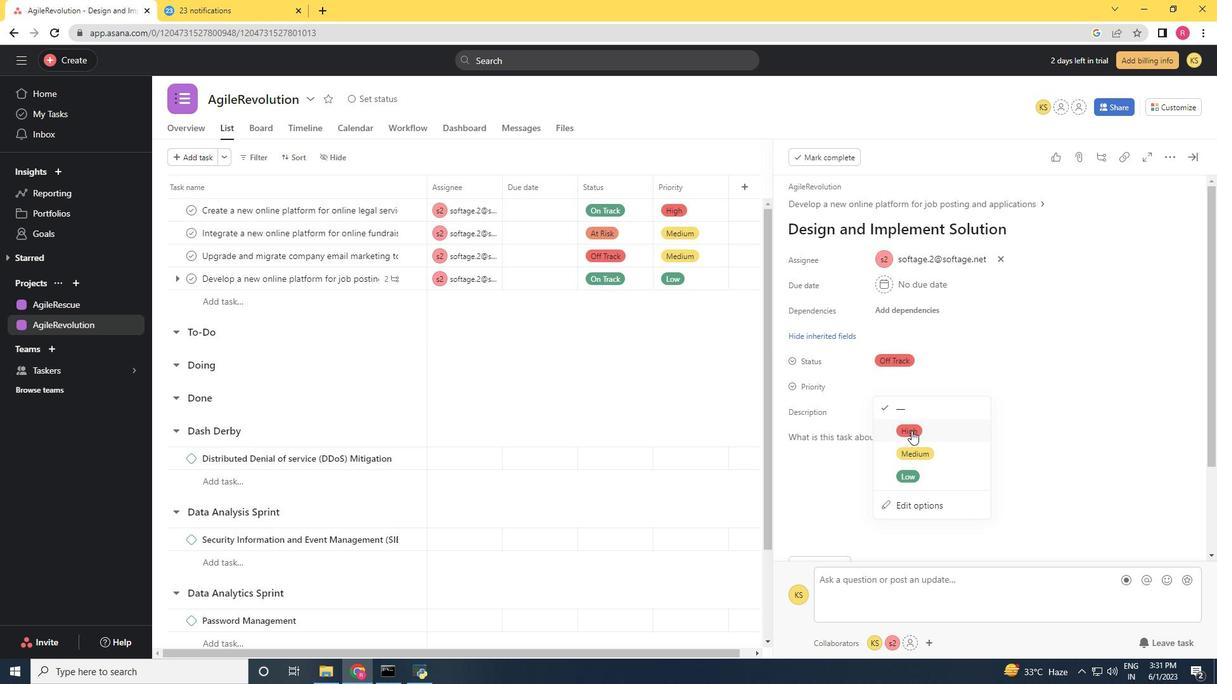 
Action: Mouse pressed left at (912, 433)
Screenshot: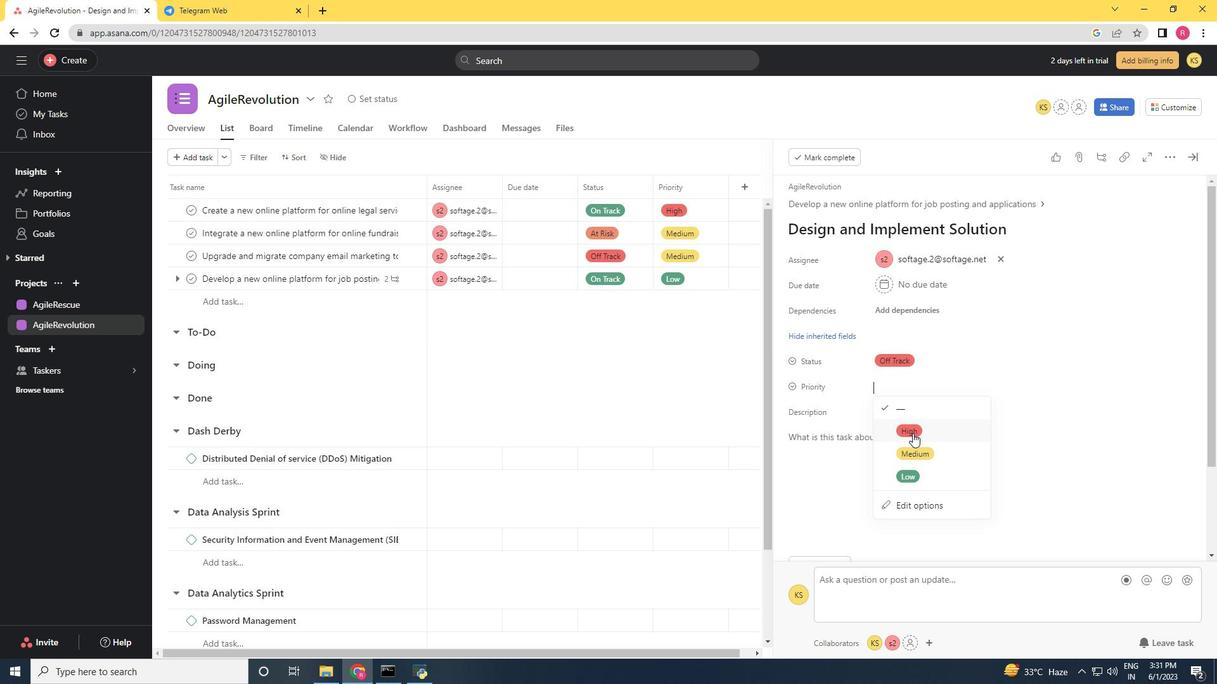 
Action: Mouse moved to (649, 389)
Screenshot: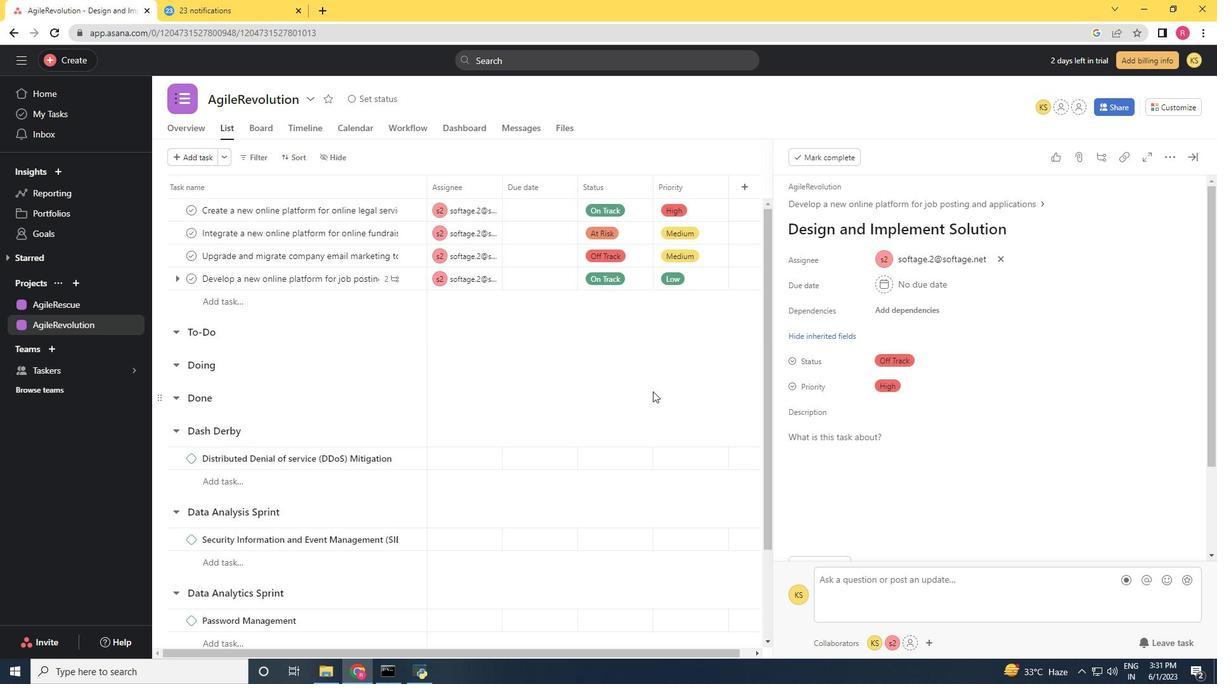 
